 Task: open an excel sheet and write heading  Dollar SenseAdd Dates in a column and its values below  '2023-05-01, 2023-05-05, 2023-05-10, 2023-05-15, 2023-05-20, 2023-05-25 & 2023-05-31. 'Add Descriptionsin next column and its values below  Monthly Salary, Grocery Shopping, Dining Out., Utility Bill, Transportation, Entertainment & Miscellaneous. Add Amount in next column and its values below  $2,500, $100, $50, $150, $30, $50 & $20. Add Income/ Expensein next column and its values below  Income, Expenses, Expenses, Expenses, Expenses, Expenses & Expenses. Add Balance in next column and its values below  $2,500, $2,400, $2,350, $2,200, $2,170, $2,120 & $2,100. Save page AssetAllocation logbook
Action: Mouse moved to (109, 207)
Screenshot: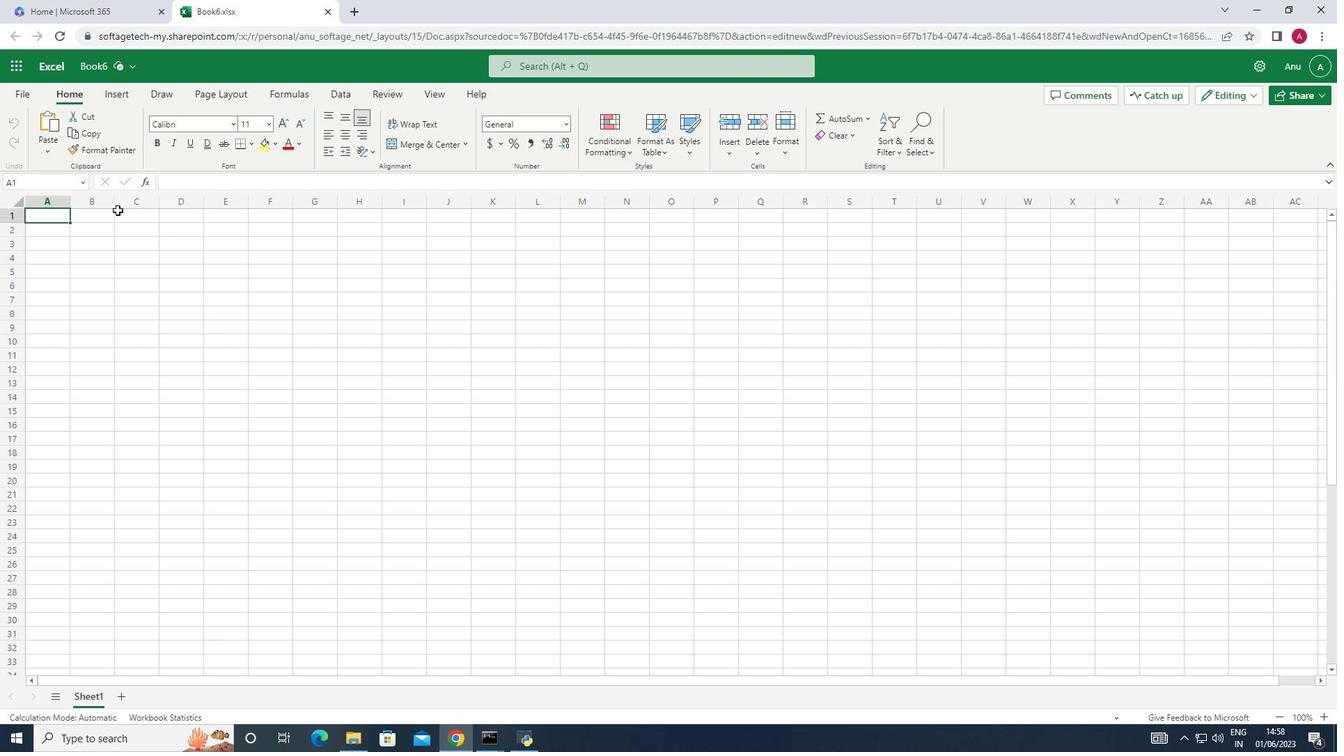 
Action: Mouse pressed left at (109, 207)
Screenshot: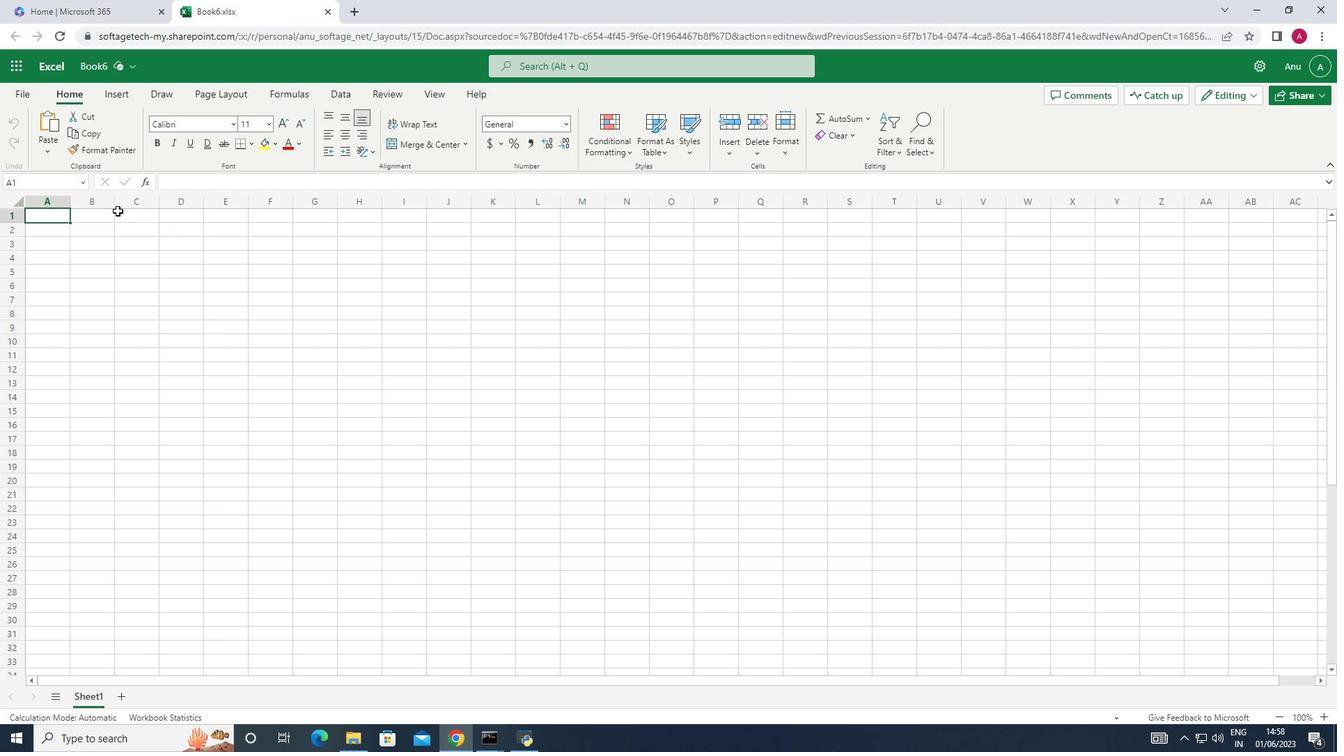 
Action: Key pressed <Key.shift><Key.shift>Dollar<Key.space><Key.shift><Key.shift><Key.shift><Key.shift><Key.shift><Key.shift><Key.shift><Key.shift><Key.shift>Sense<Key.down><Key.left><Key.left><Key.shift>Dates<Key.down>2023-05-01<Key.down>2023-05-05<Key.down>2023-05-05<Key.delete><Key.delete><Key.delete><Key.backspace><Key.backspace><Key.backspace><Key.backspace><Key.backspace><Key.backspace><Key.backspace><Key.backspace><Key.backspace><Key.backspace><Key.backspace><Key.backspace><Key.backspace><Key.backspace><Key.backspace><Key.backspace><Key.backspace><Key.backspace><Key.backspace><Key.backspace><Key.backspace><Key.backspace><Key.backspace><Key.backspace><Key.backspace><Key.backspace>2023-5-10<Key.down>2023-5-15<Key.down>2023-05-20<Key.down>2023-2<Key.backspace>05-202<Key.backspace><Key.backspace>5<Key.down>2023-05-30<Key.backspace>1<Key.down>
Screenshot: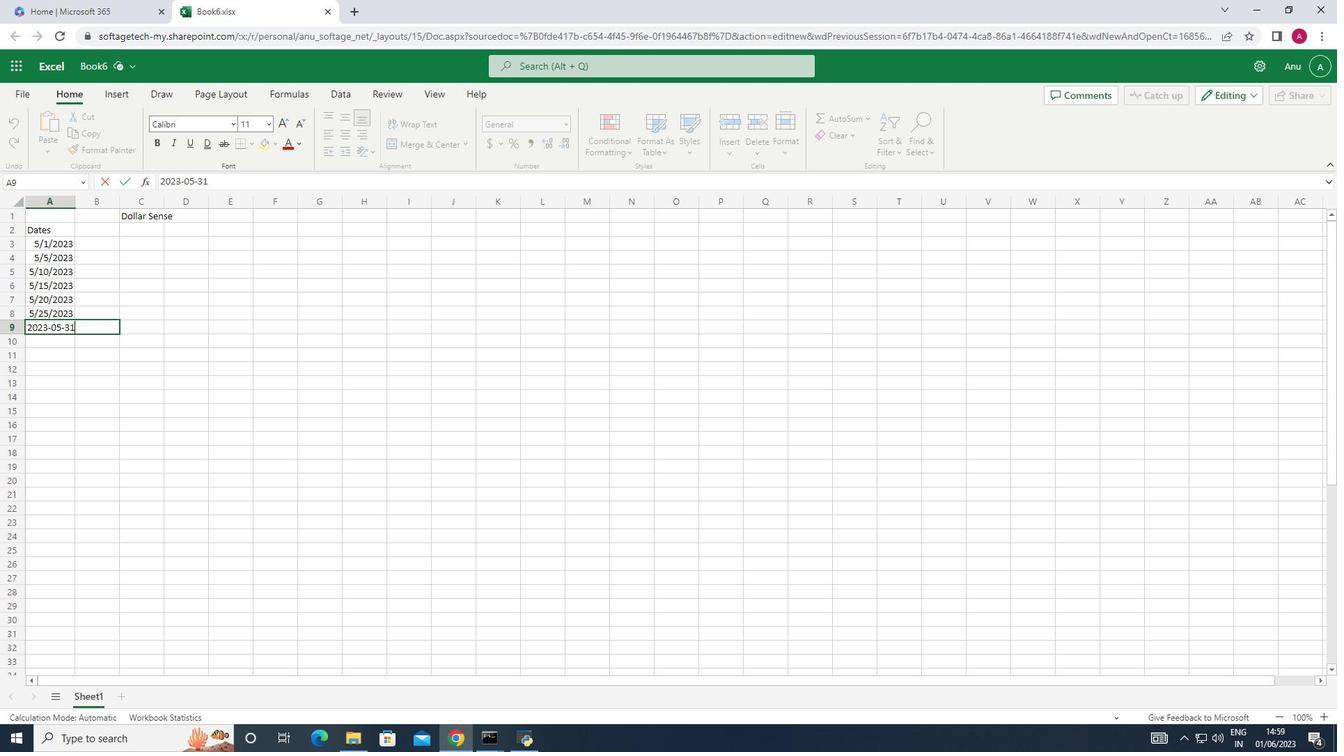 
Action: Mouse moved to (43, 240)
Screenshot: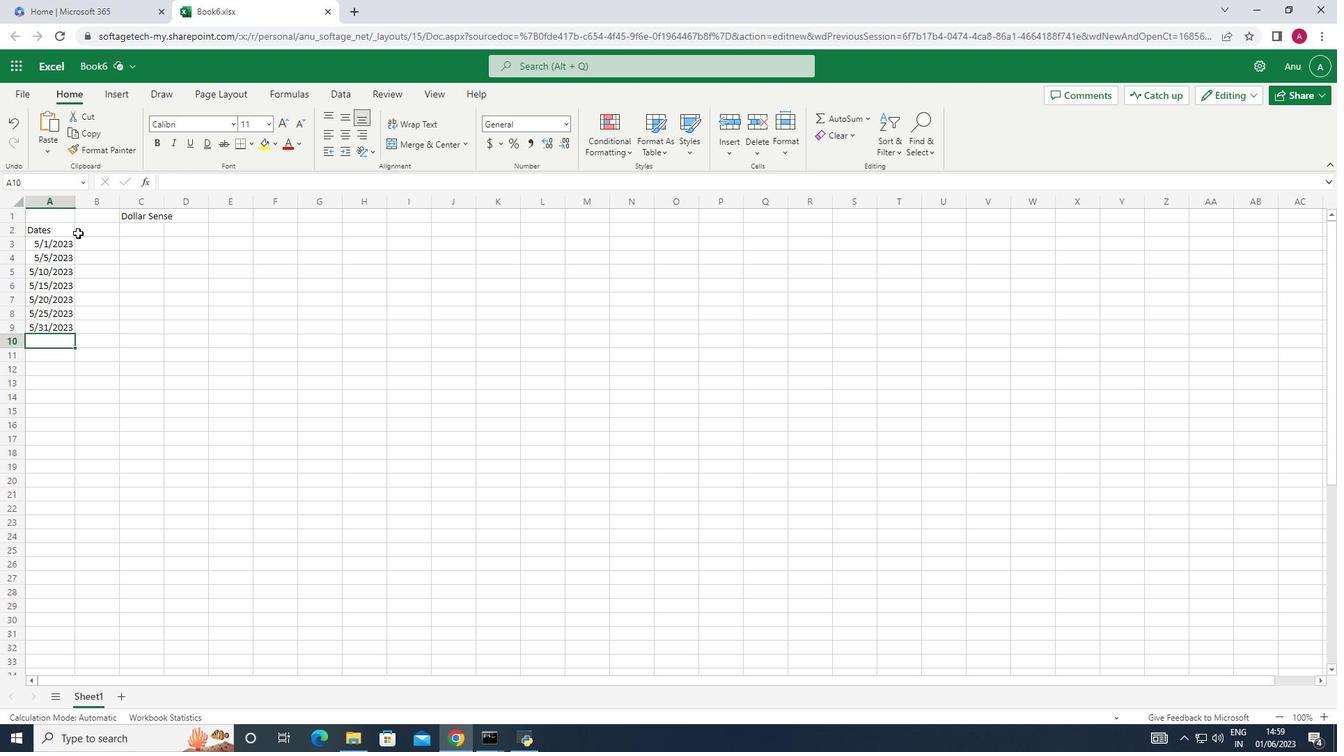 
Action: Mouse pressed left at (43, 240)
Screenshot: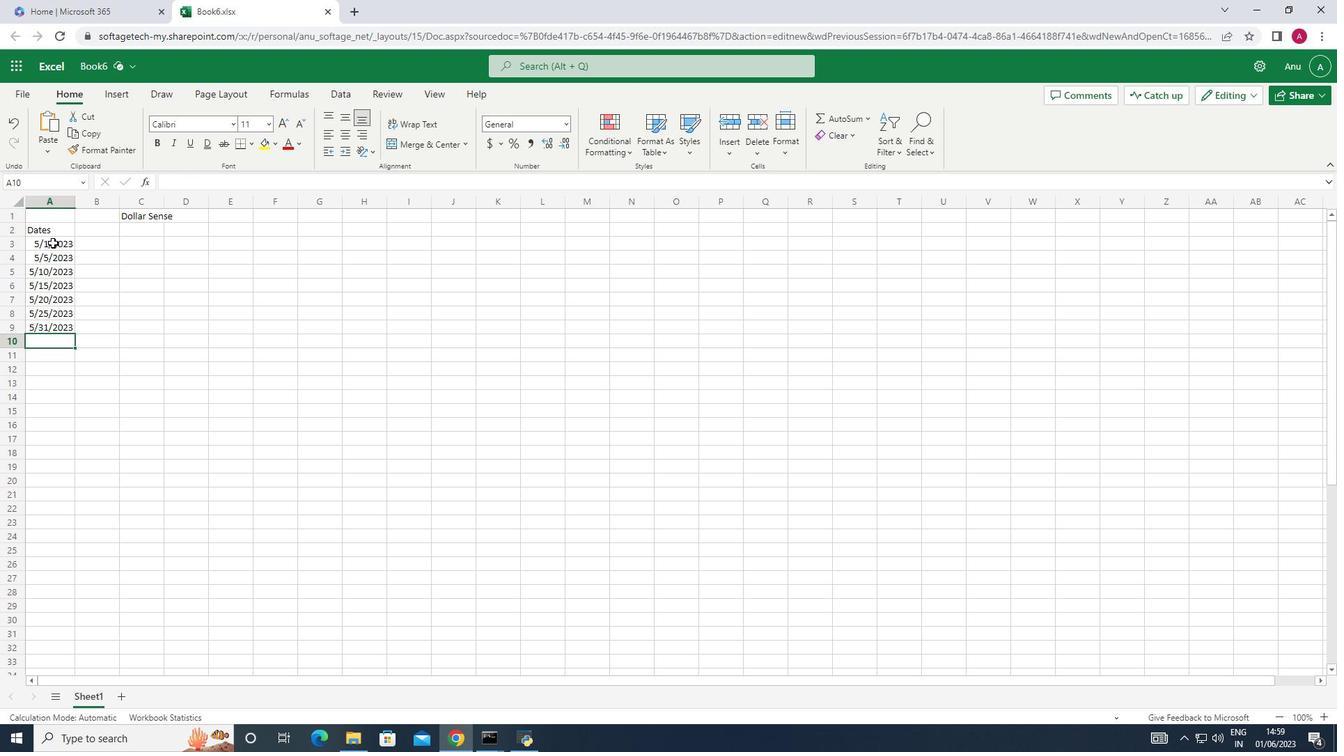 
Action: Mouse moved to (201, 337)
Screenshot: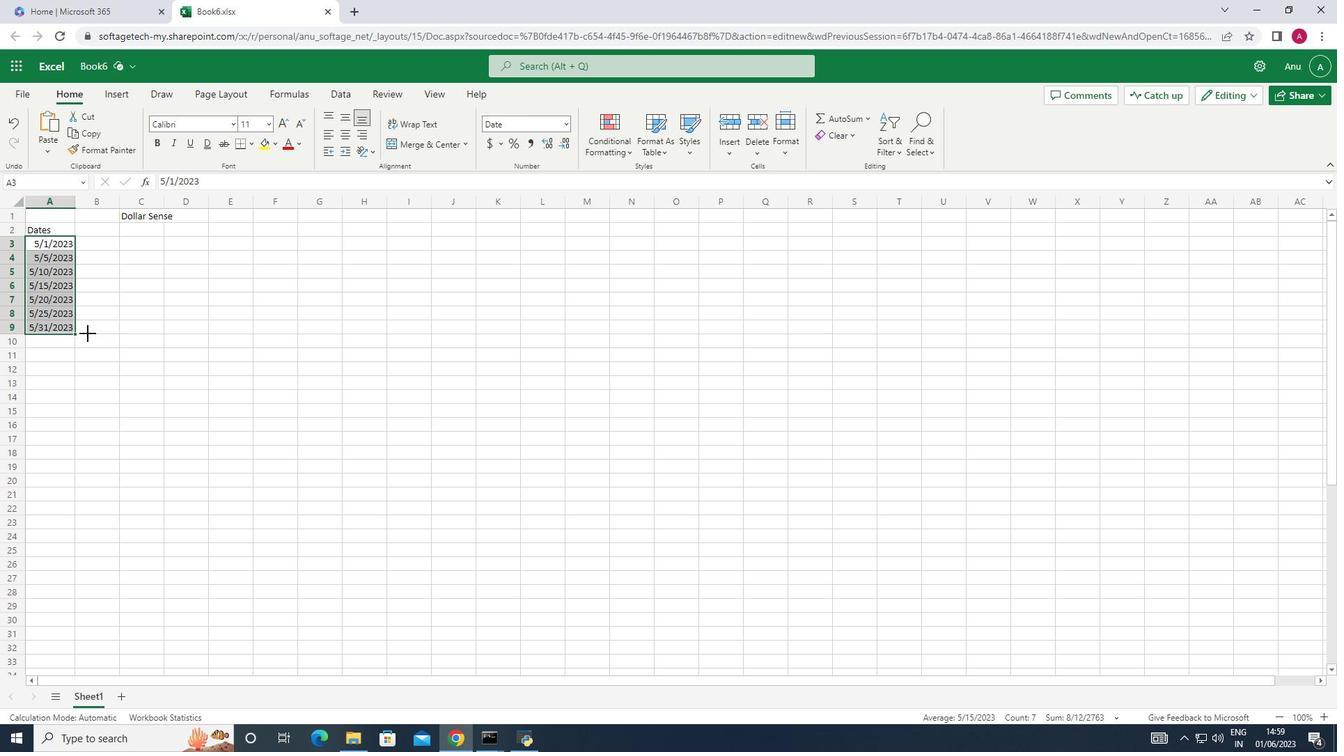 
Action: Mouse pressed left at (201, 337)
Screenshot: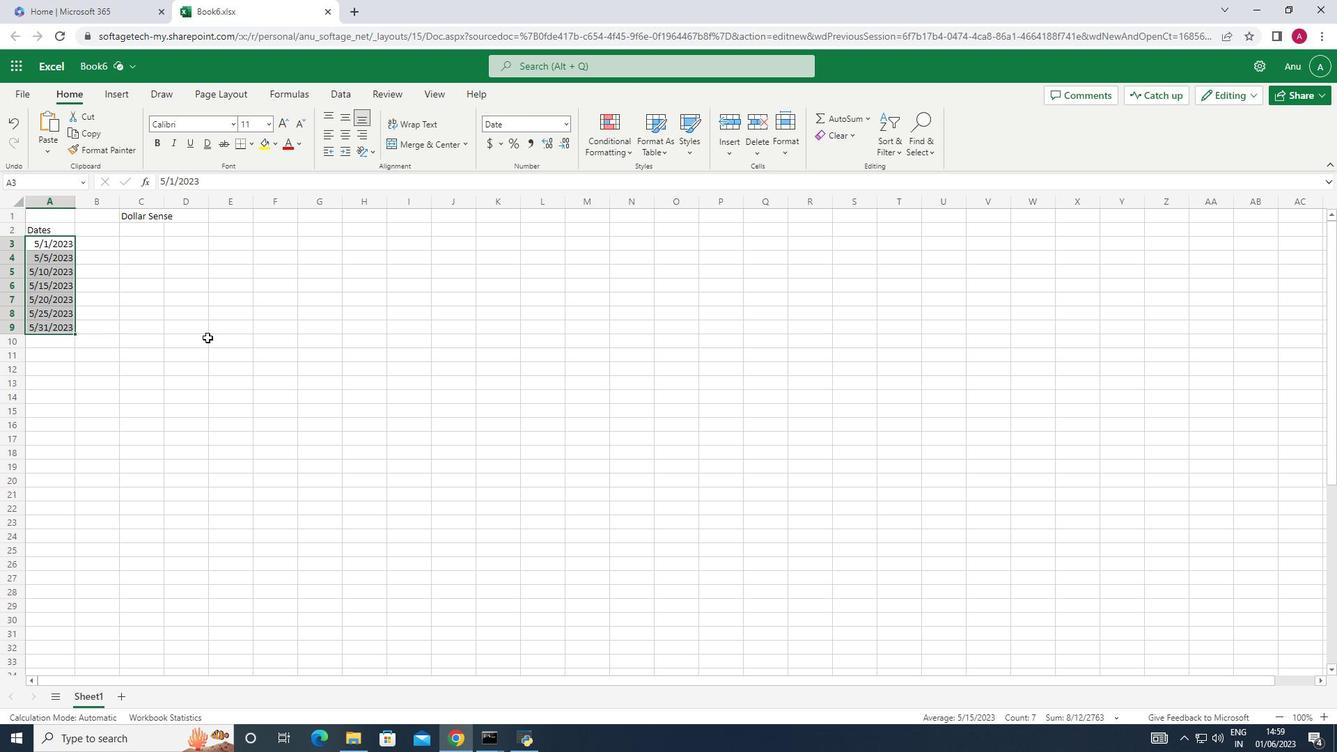 
Action: Mouse moved to (116, 298)
Screenshot: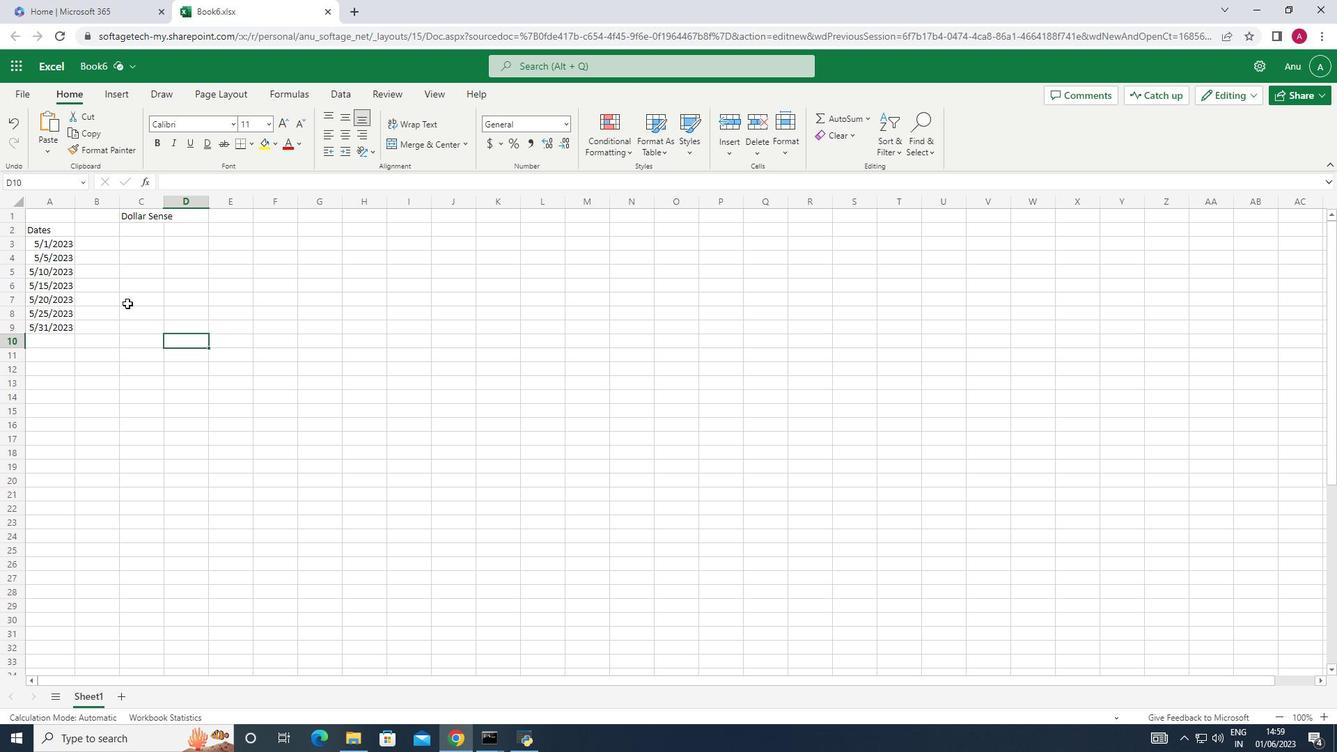 
Action: Mouse scrolled (116, 299) with delta (0, 0)
Screenshot: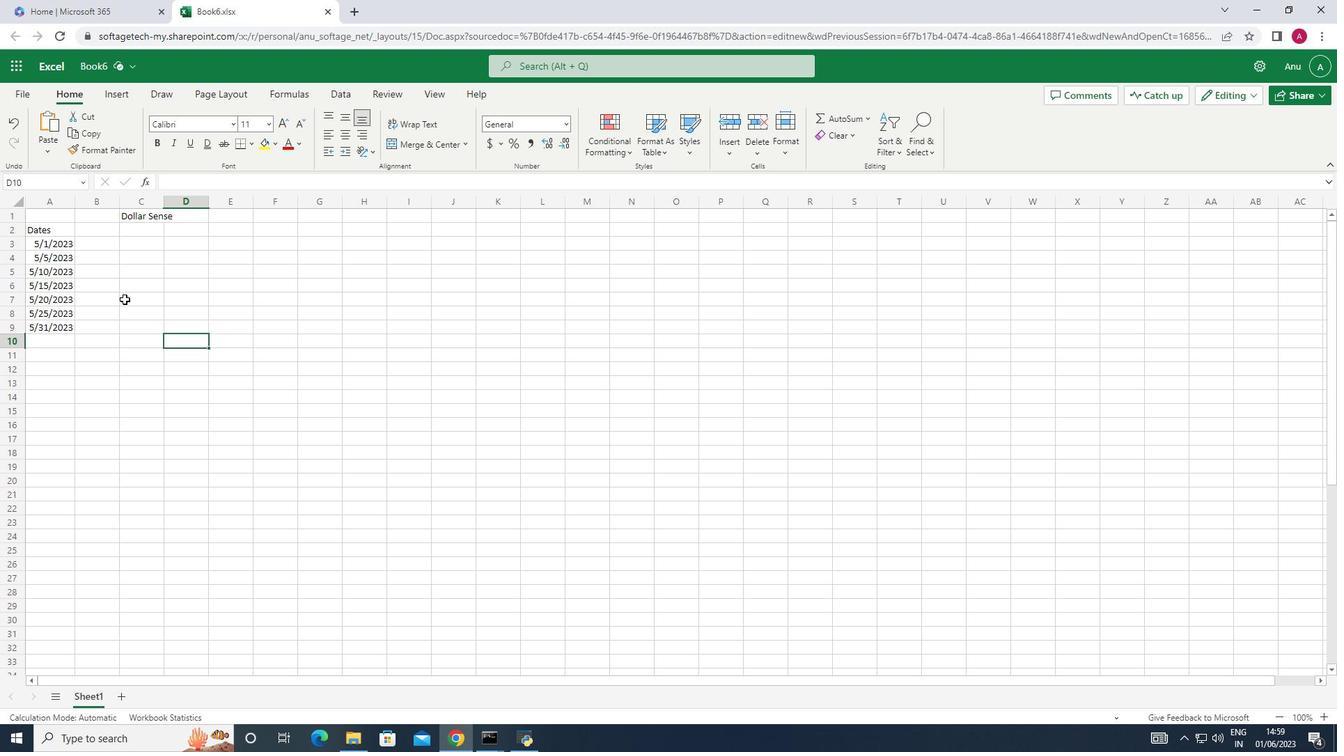 
Action: Mouse moved to (97, 227)
Screenshot: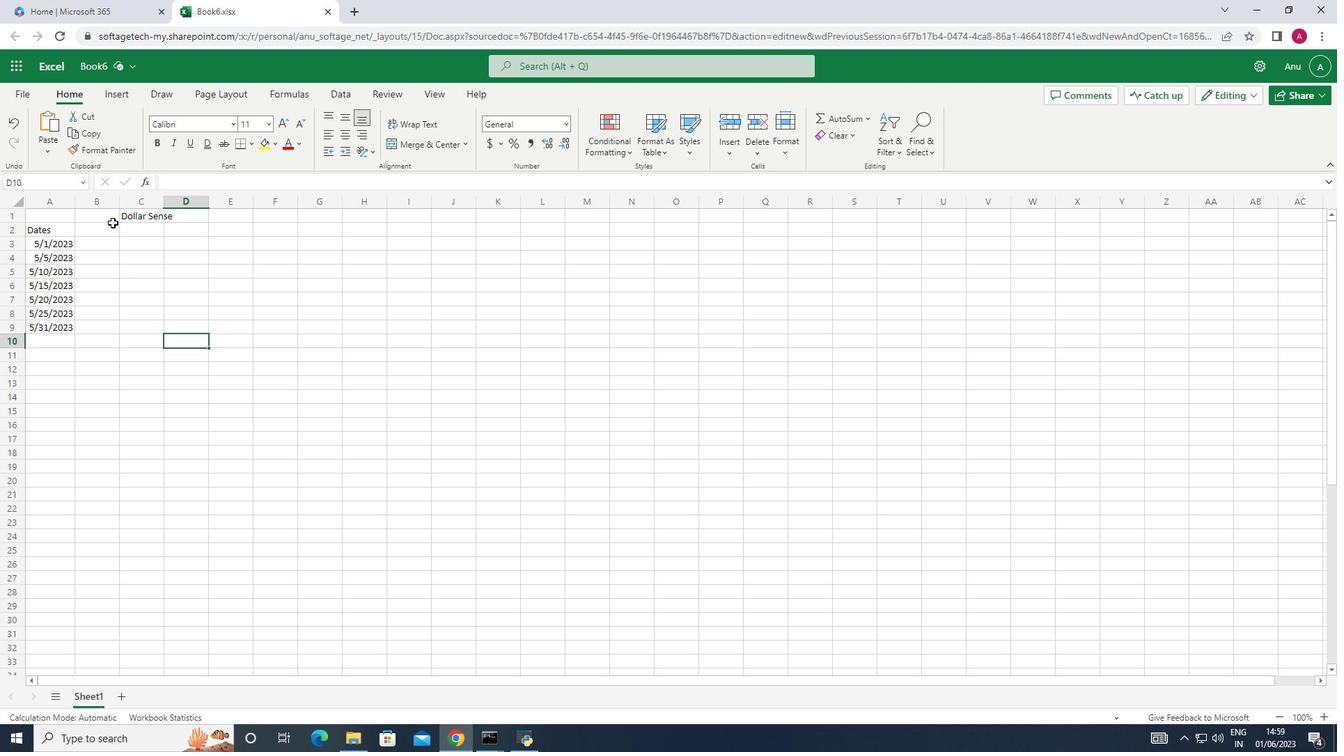 
Action: Mouse pressed left at (97, 227)
Screenshot: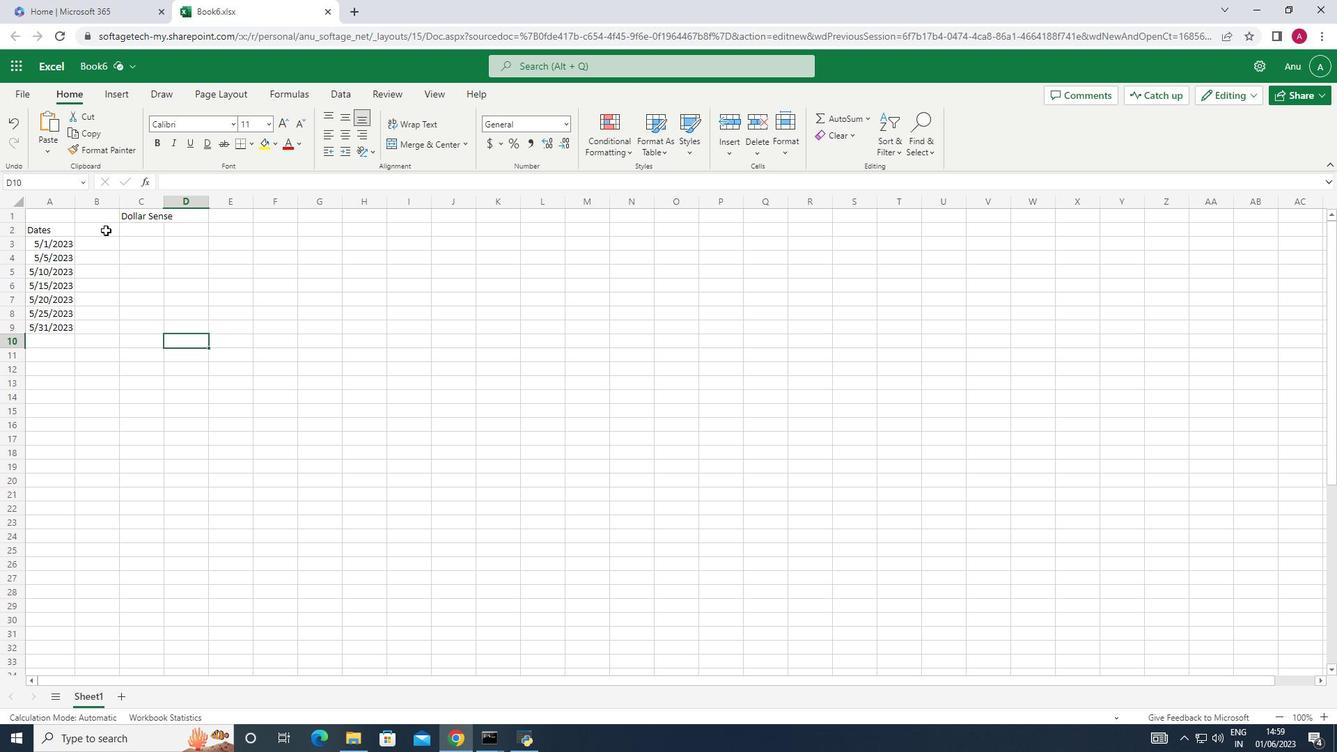 
Action: Key pressed <Key.shift>Descriptions<Key.down><Key.shift>Monthly<Key.space><Key.shift>Salary<Key.down><Key.shift><Key.shift><Key.shift><Key.shift><Key.shift><Key.shift><Key.shift><Key.shift><Key.shift><Key.shift><Key.shift><Key.shift><Key.shift><Key.shift>Grocery<Key.space><Key.shift>Shopping<Key.down><Key.shift>Dining<Key.space><Key.shift_r>Out<Key.down><Key.shift>Utility<Key.space><Key.shift>Bill<Key.down><Key.shift>Transportation<Key.down><Key.shift><Key.shift>Entertainment<Key.down><Key.shift_r>Miscellaneous
Screenshot: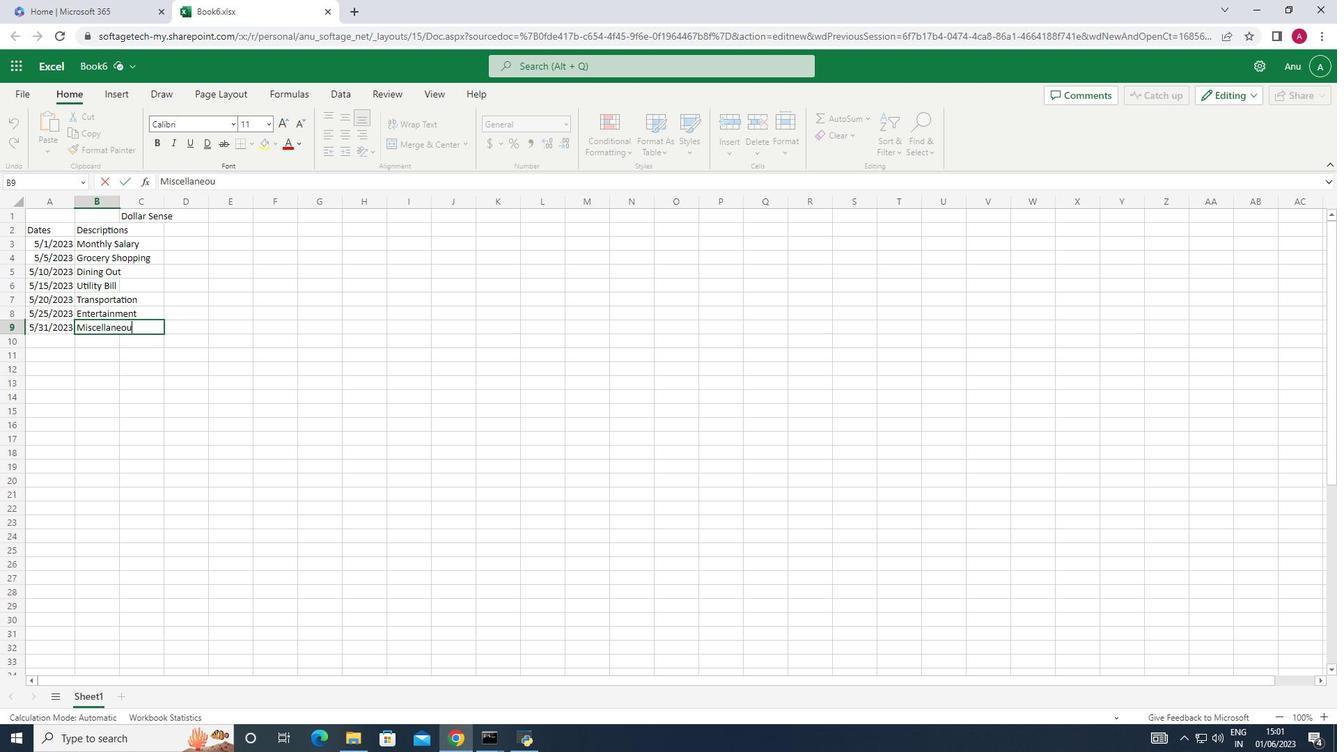 
Action: Mouse moved to (110, 197)
Screenshot: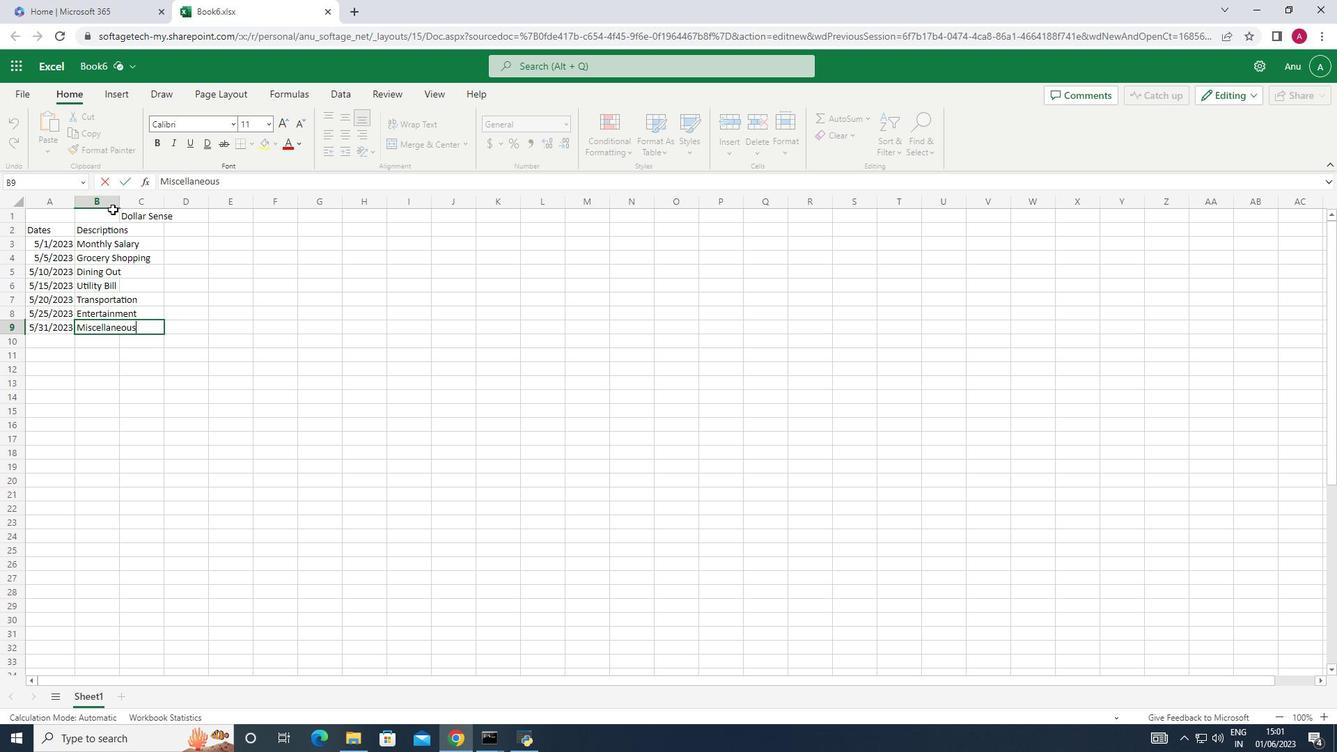 
Action: Mouse pressed left at (110, 197)
Screenshot: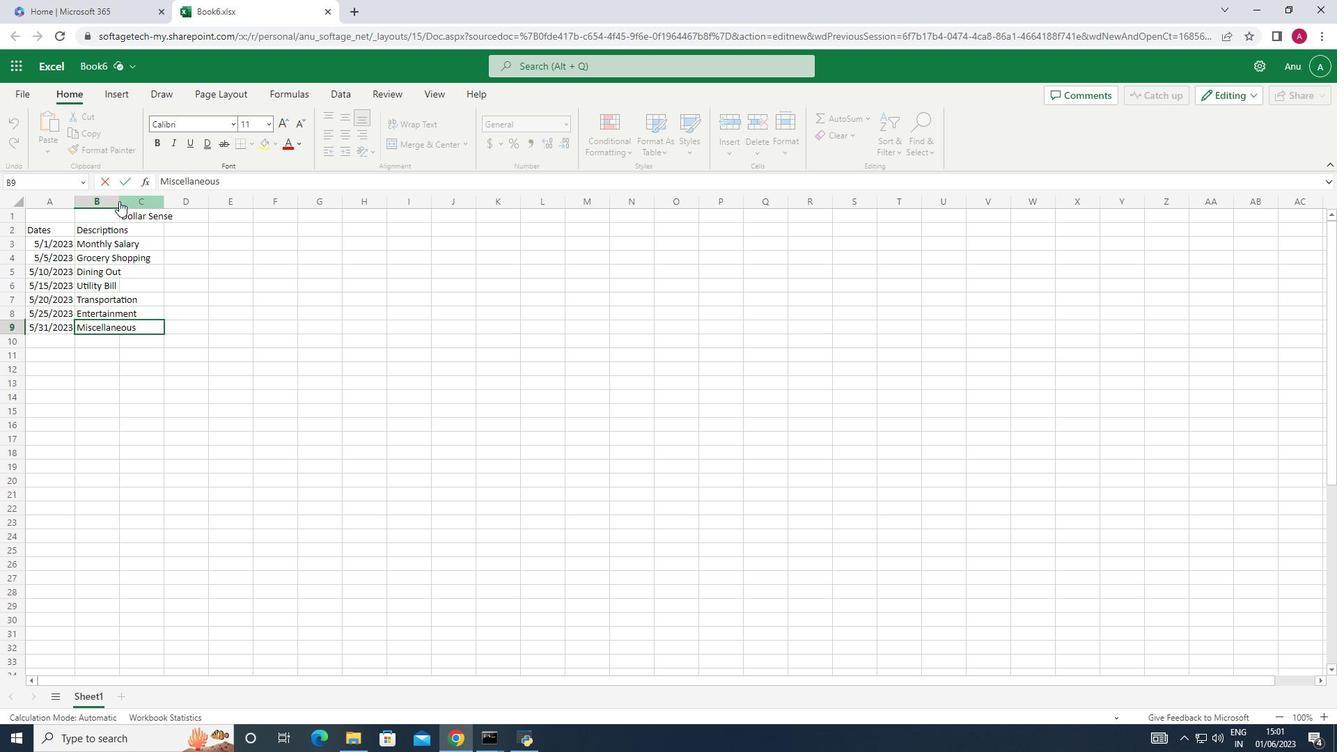 
Action: Mouse moved to (110, 194)
Screenshot: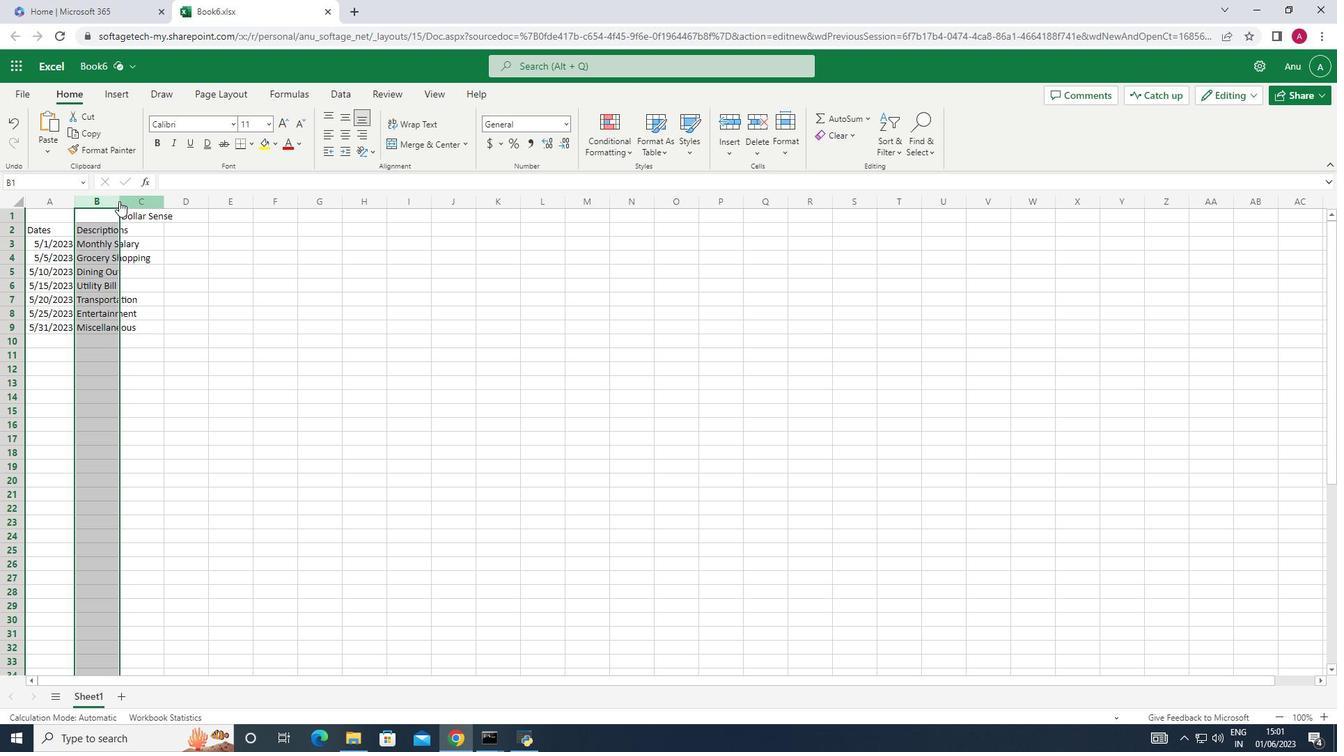 
Action: Mouse pressed left at (110, 194)
Screenshot: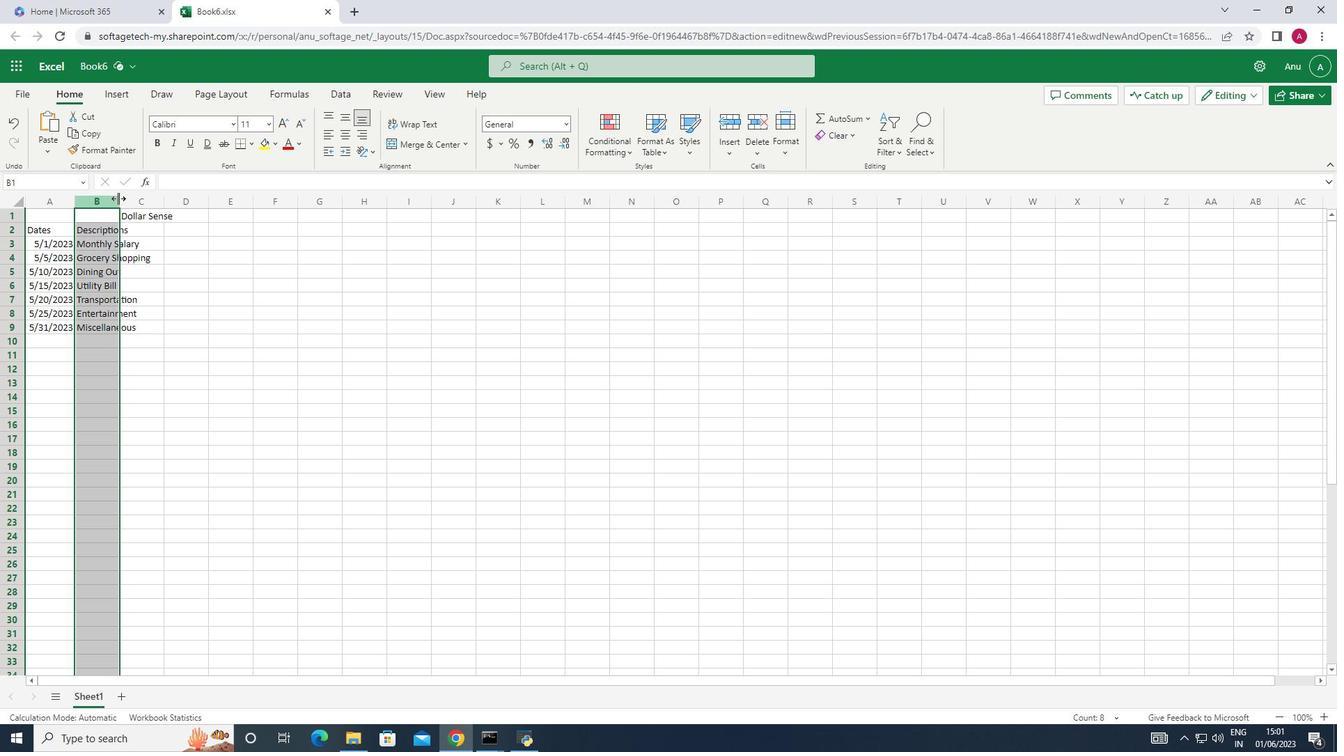 
Action: Mouse pressed left at (110, 194)
Screenshot: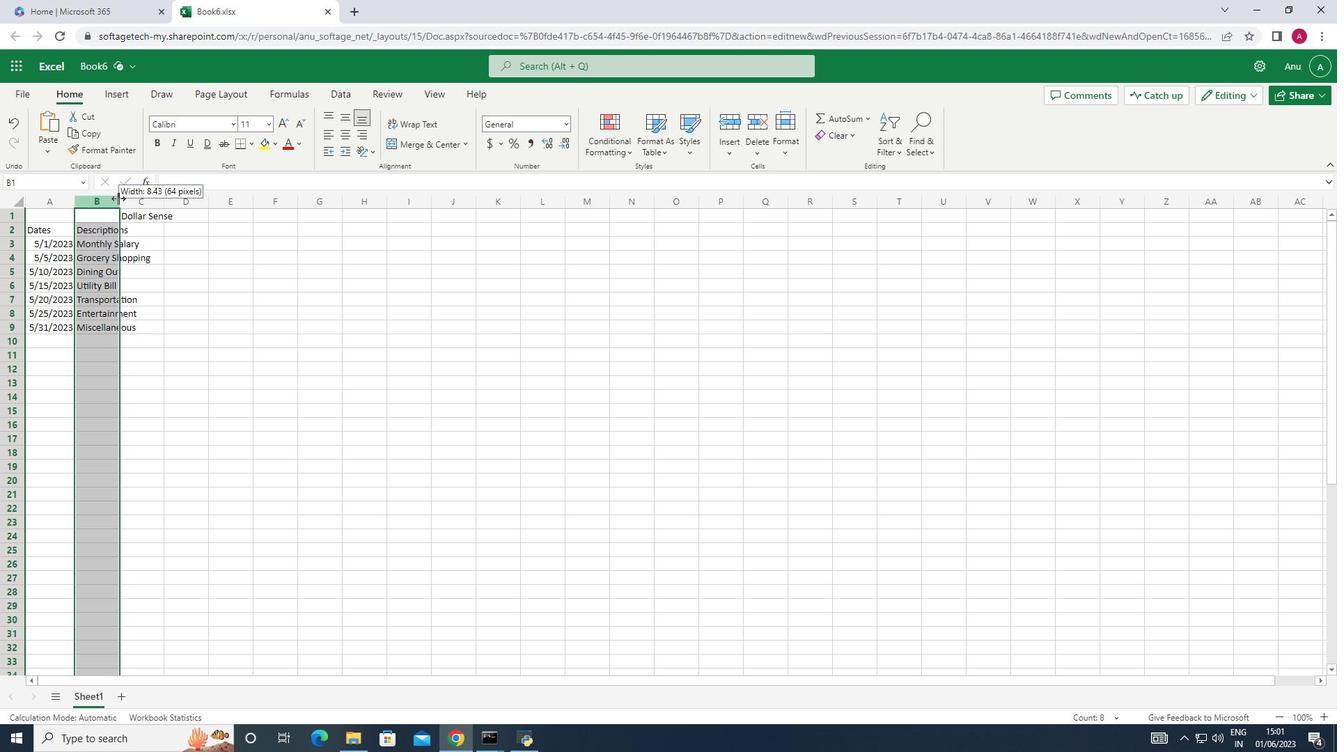 
Action: Mouse moved to (178, 231)
Screenshot: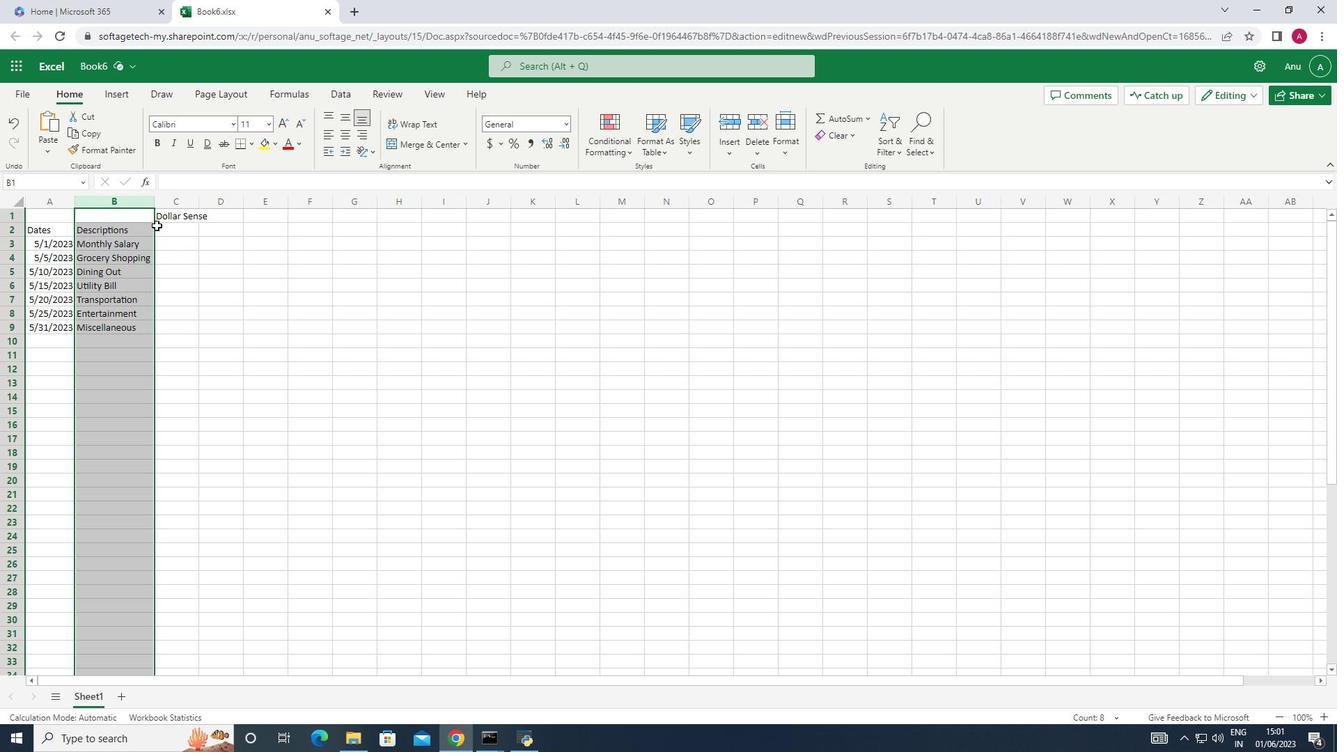 
Action: Mouse pressed left at (178, 231)
Screenshot: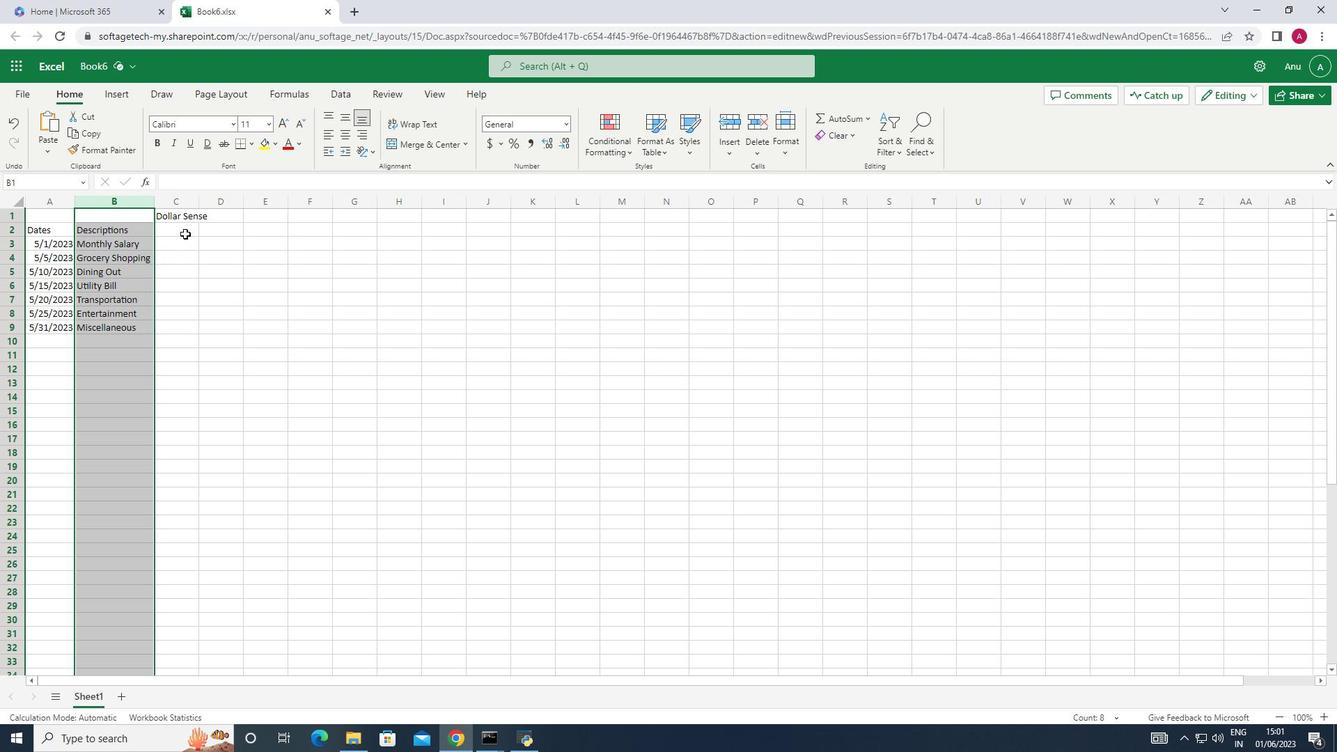 
Action: Key pressed <Key.shift>Amount<Key.down>2500<Key.down>100<Key.down>50<Key.down>150<Key.down>30<Key.down>50<Key.down>20
Screenshot: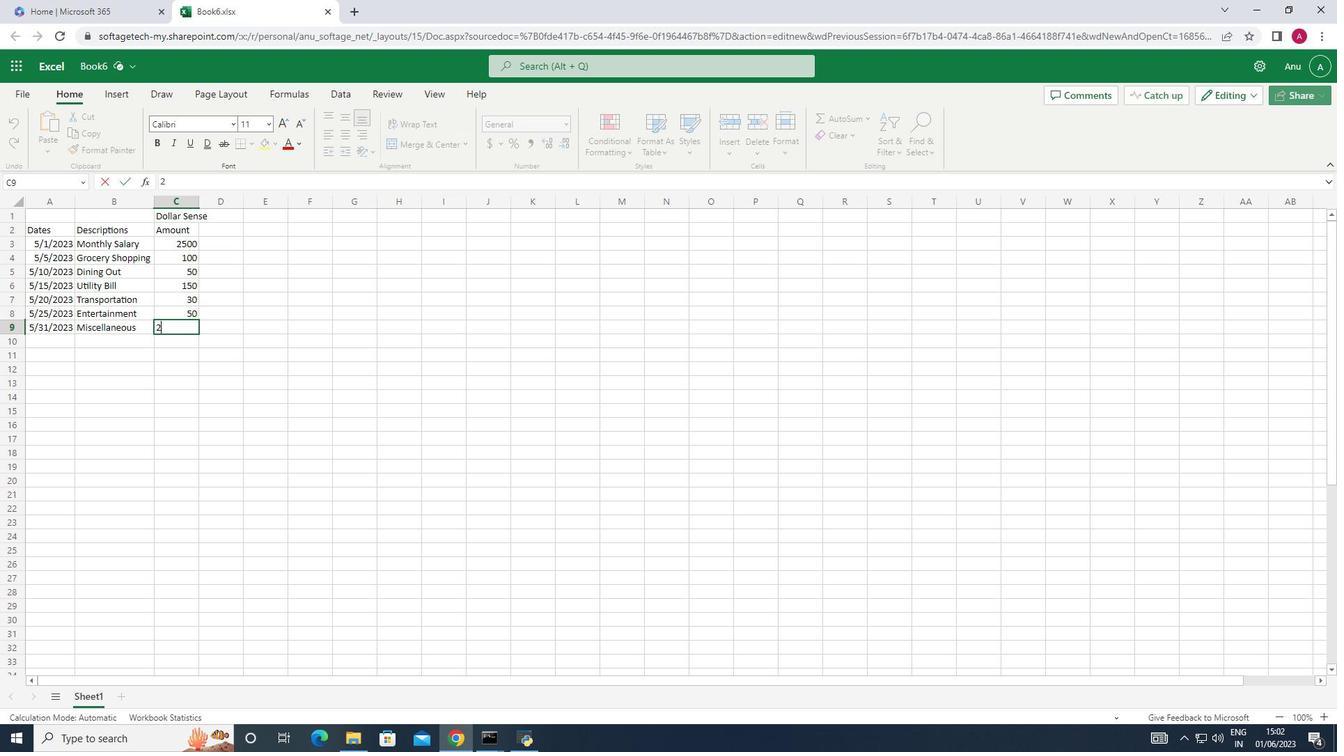 
Action: Mouse moved to (182, 237)
Screenshot: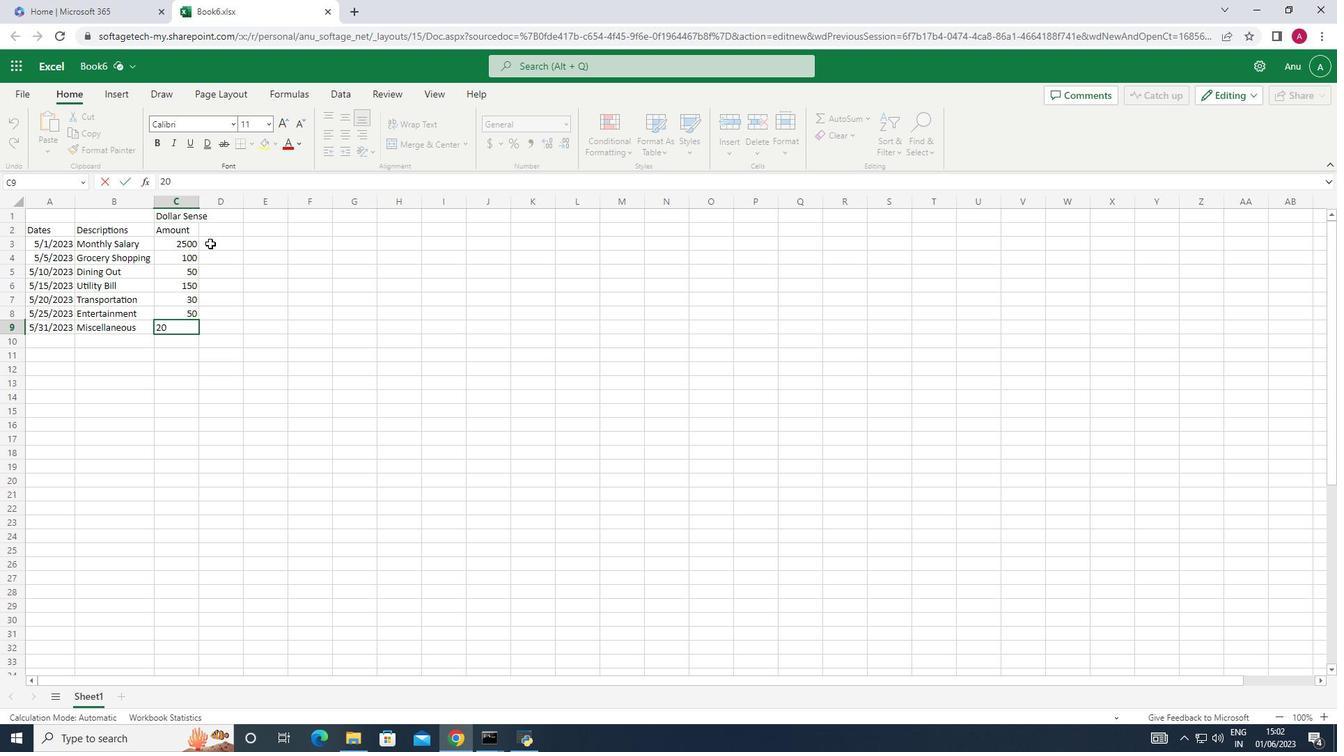 
Action: Mouse pressed left at (182, 237)
Screenshot: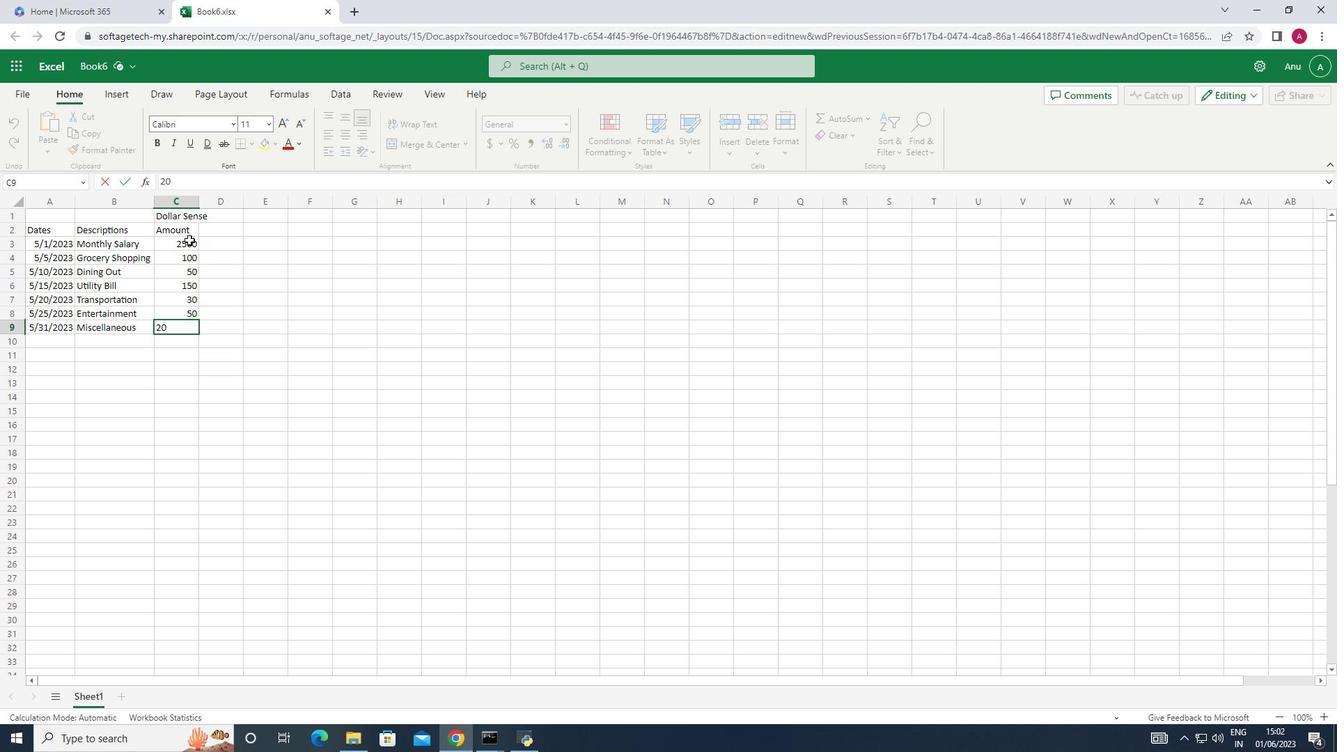 
Action: Mouse moved to (490, 138)
Screenshot: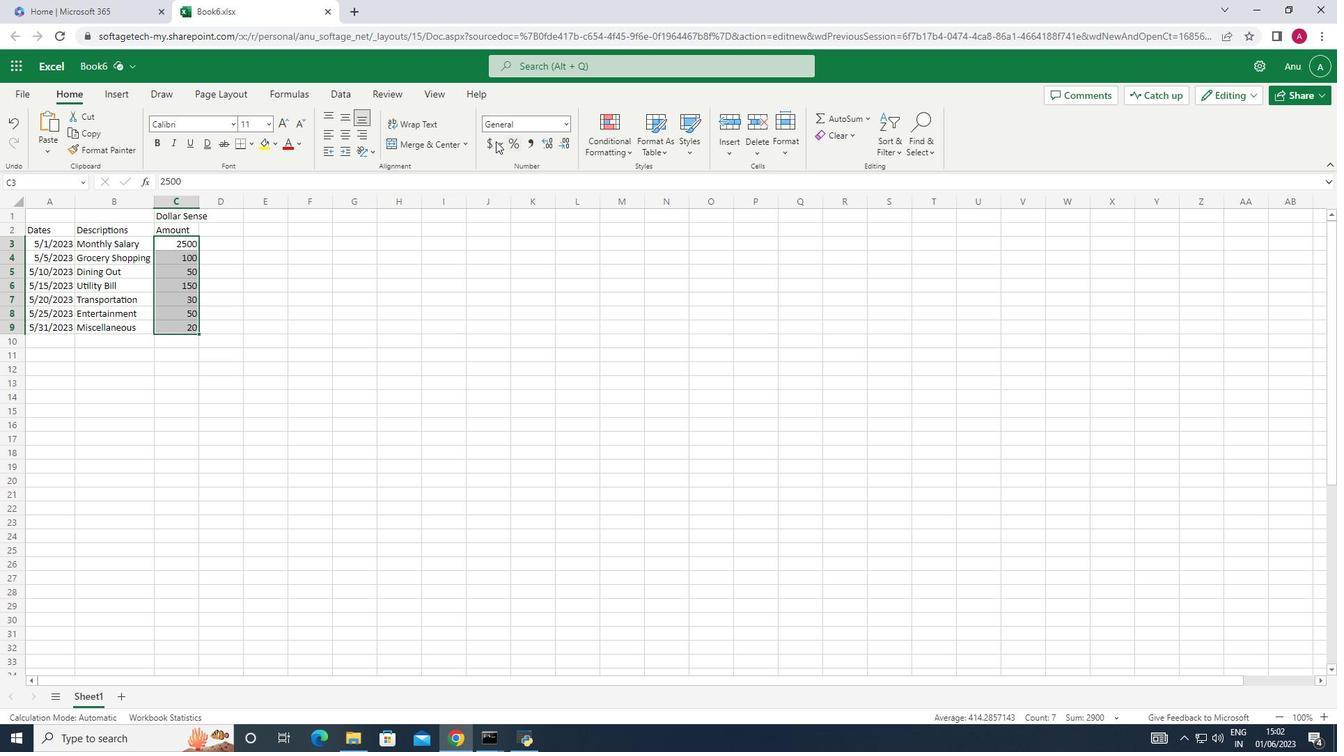 
Action: Mouse pressed left at (490, 138)
Screenshot: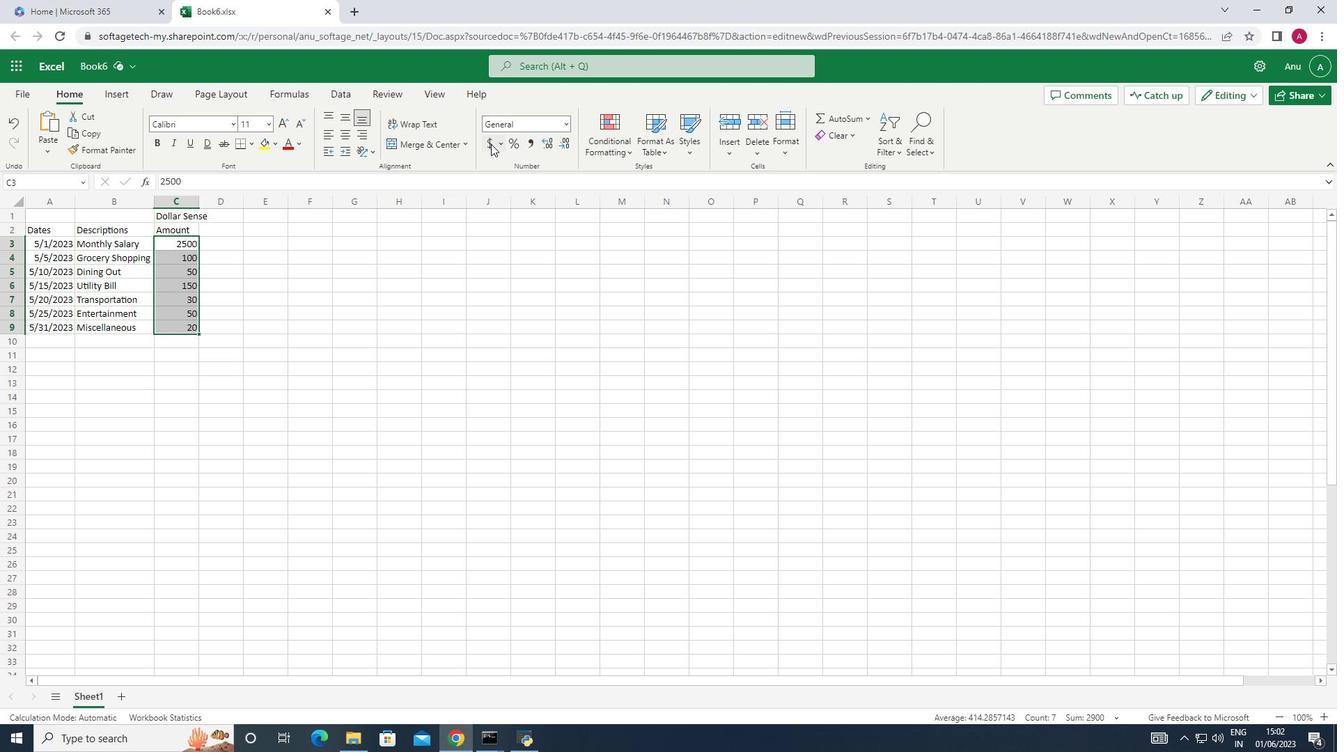 
Action: Mouse moved to (505, 154)
Screenshot: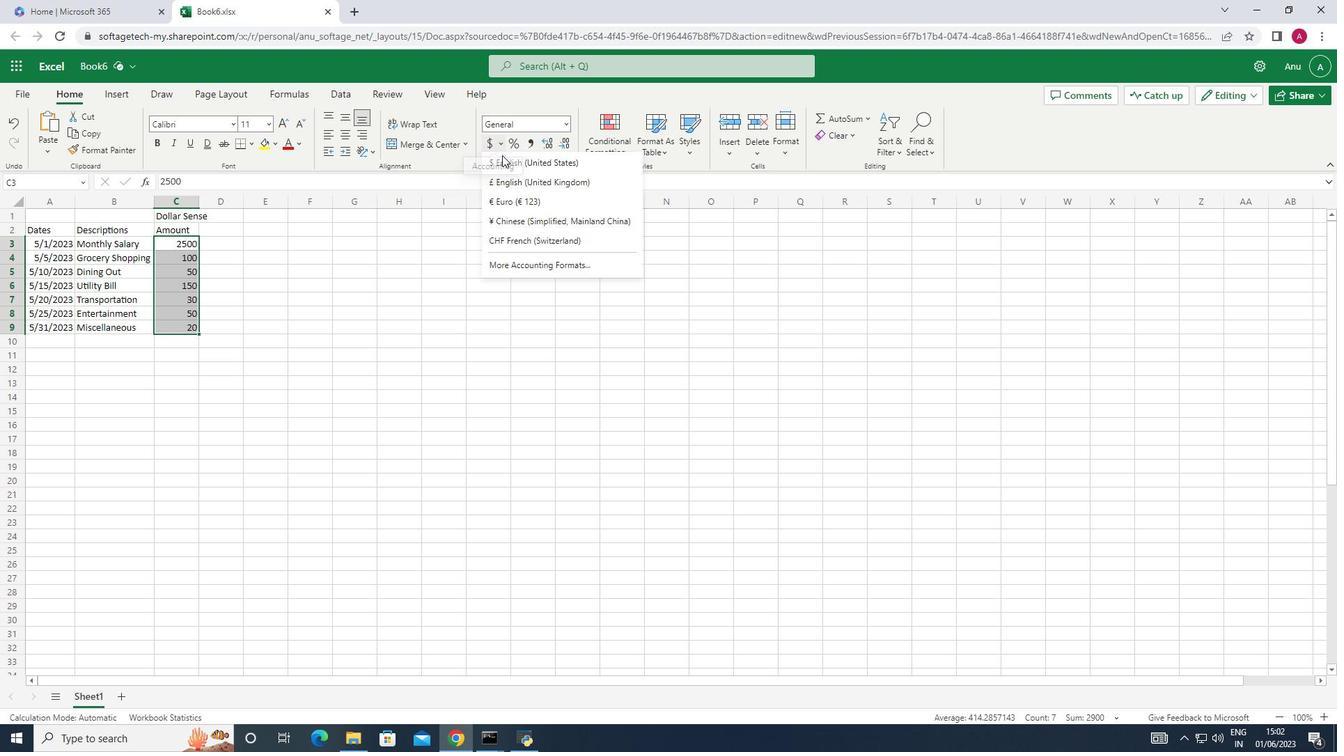 
Action: Mouse pressed left at (505, 154)
Screenshot: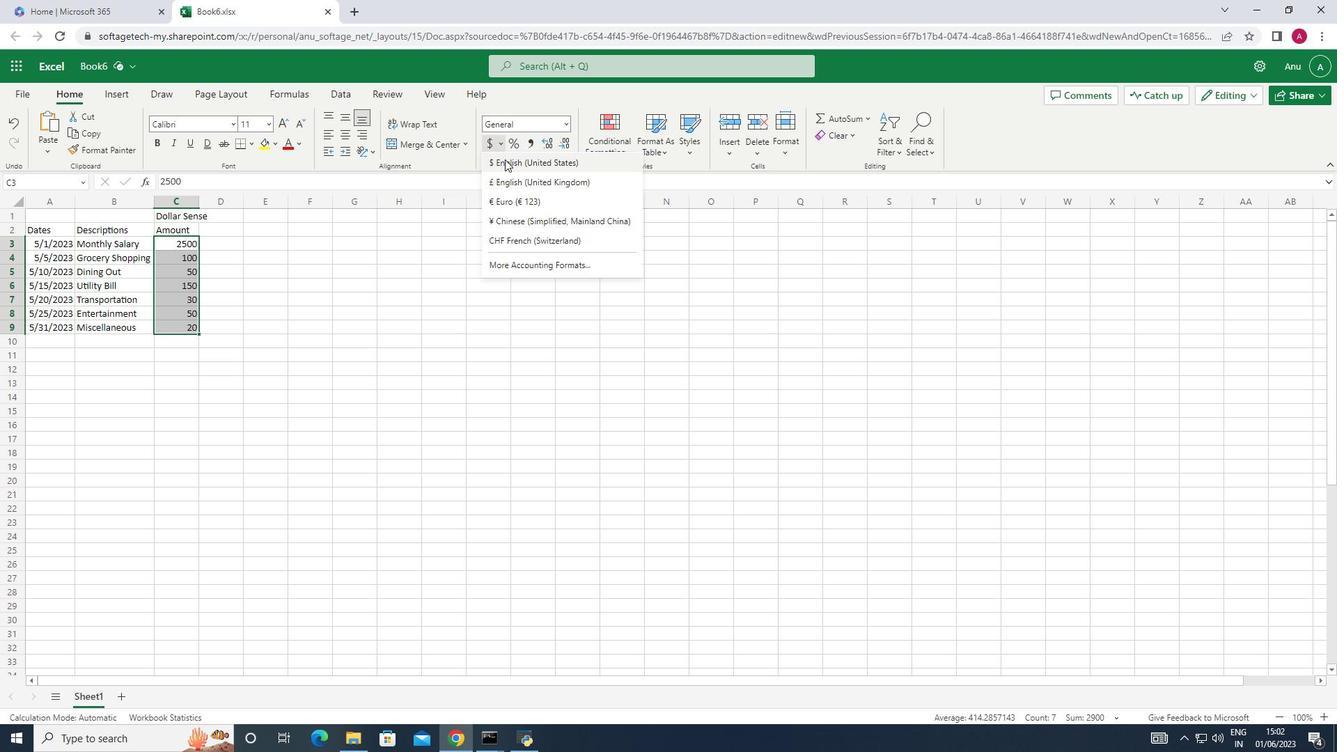 
Action: Mouse moved to (231, 236)
Screenshot: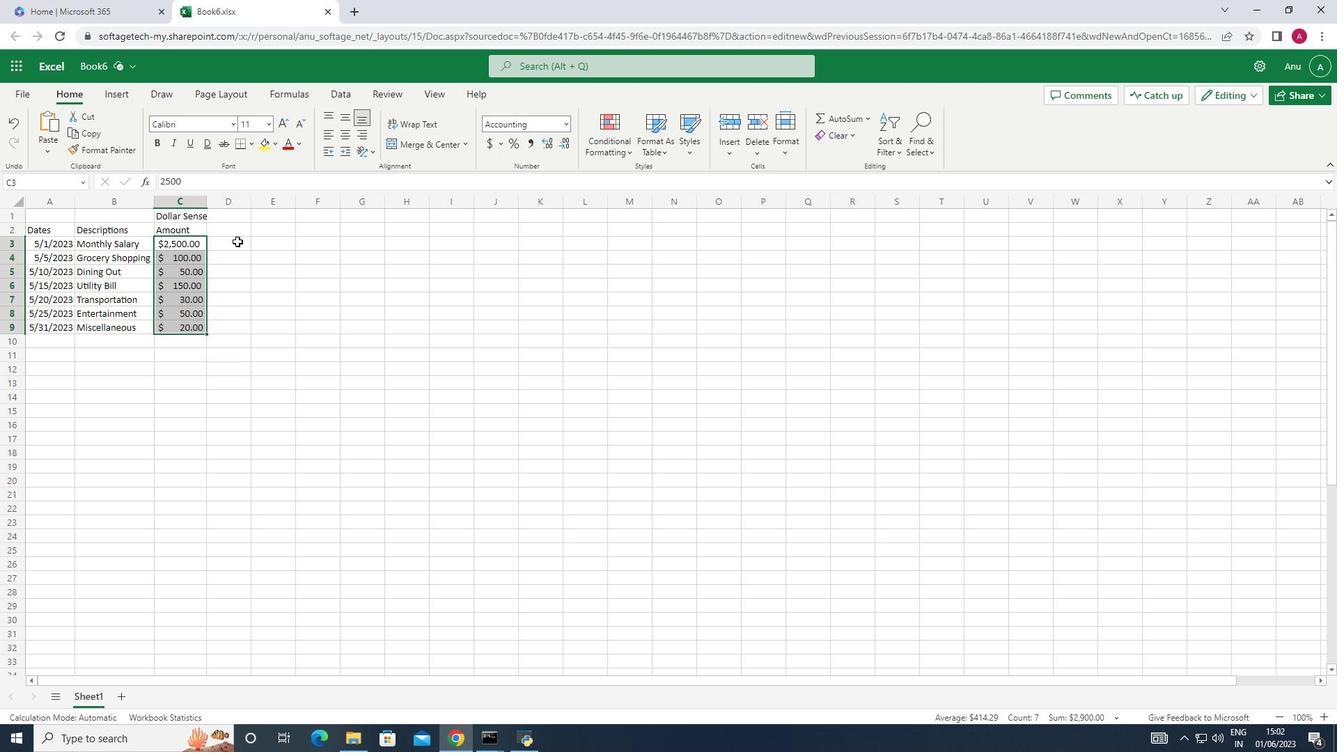 
Action: Mouse pressed left at (231, 236)
Screenshot: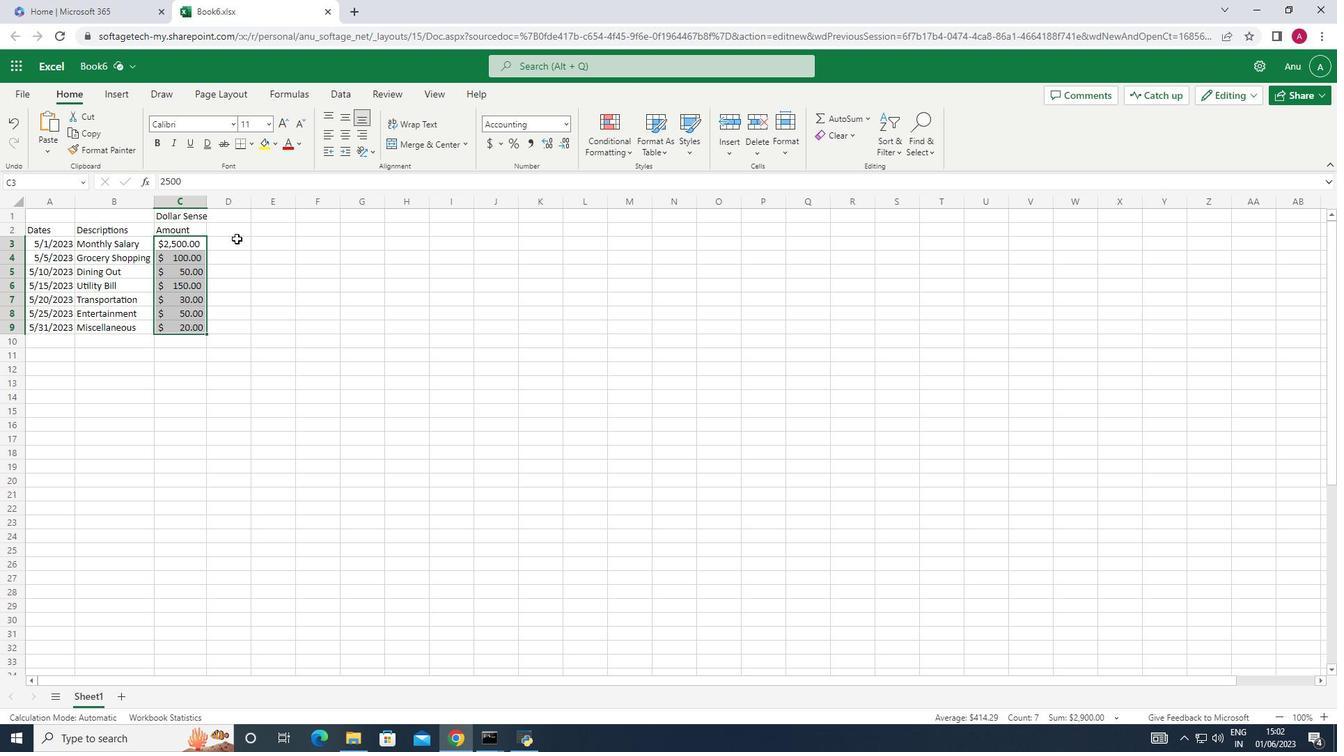 
Action: Mouse moved to (206, 224)
Screenshot: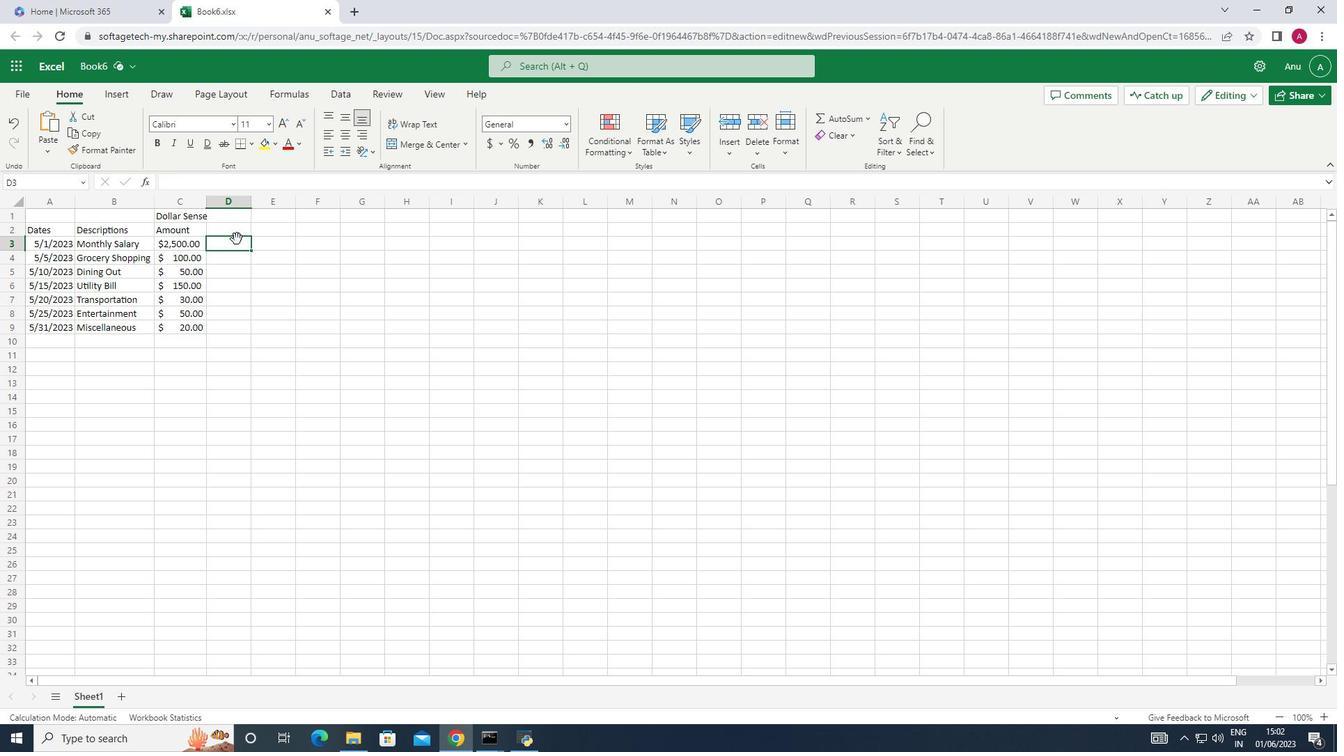 
Action: Mouse pressed left at (206, 224)
Screenshot: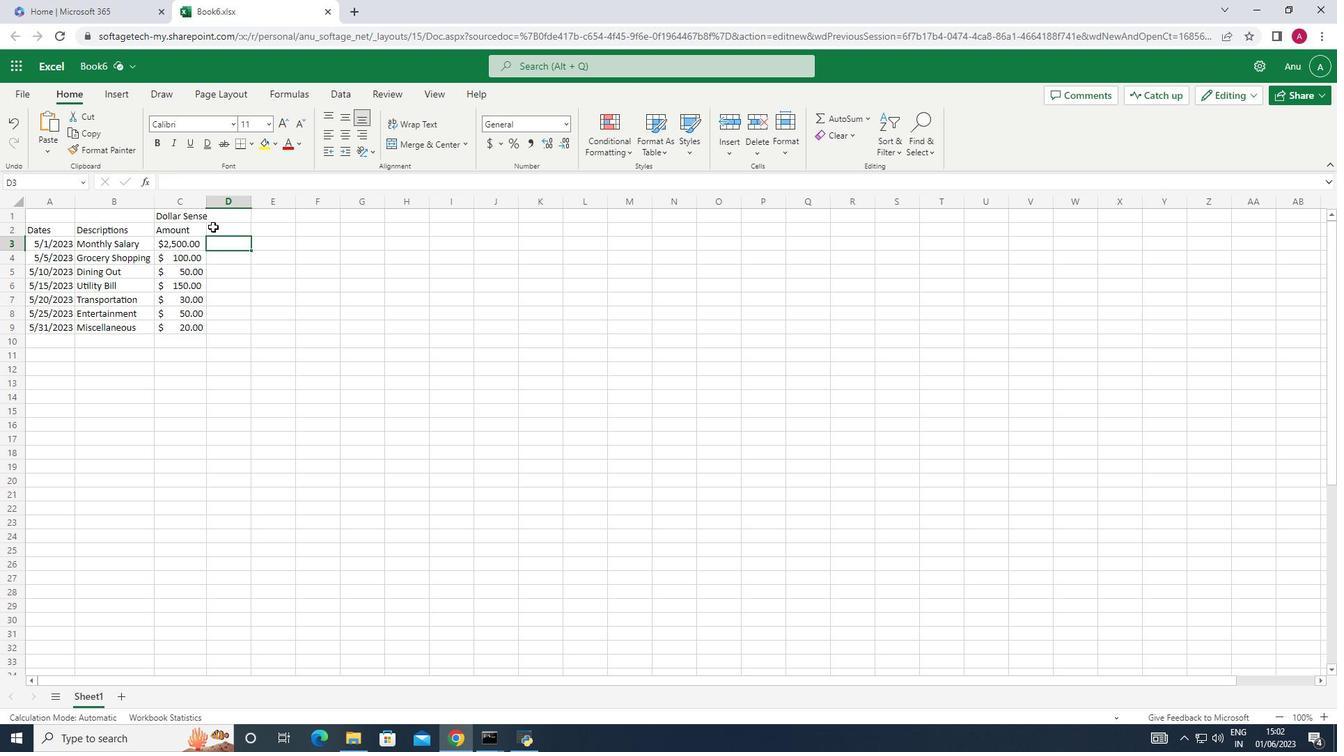 
Action: Key pressed <Key.shift_r>Income/<Key.shift>Expenses<Key.down><Key.shift>Expense<Key.down>e<Key.down>e<Key.down>e<Key.down>e<Key.down>e<Key.down>e
Screenshot: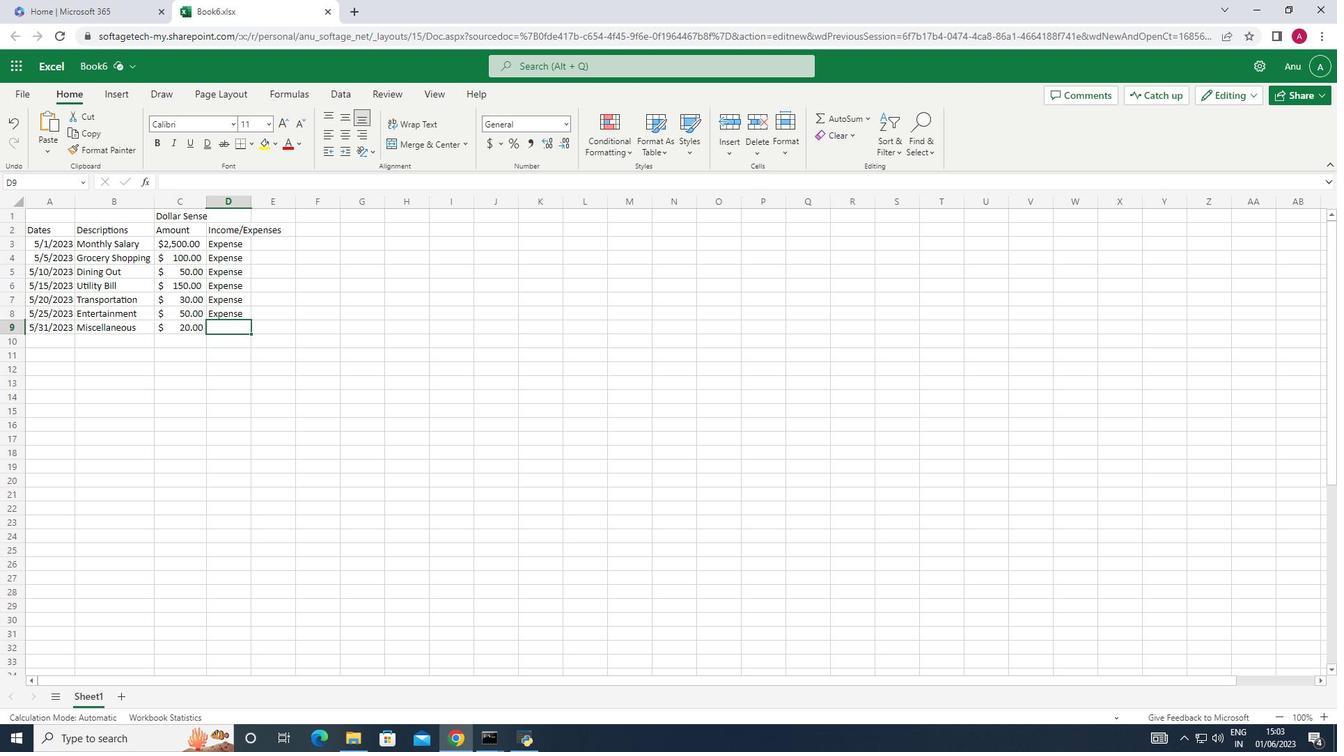
Action: Mouse moved to (218, 236)
Screenshot: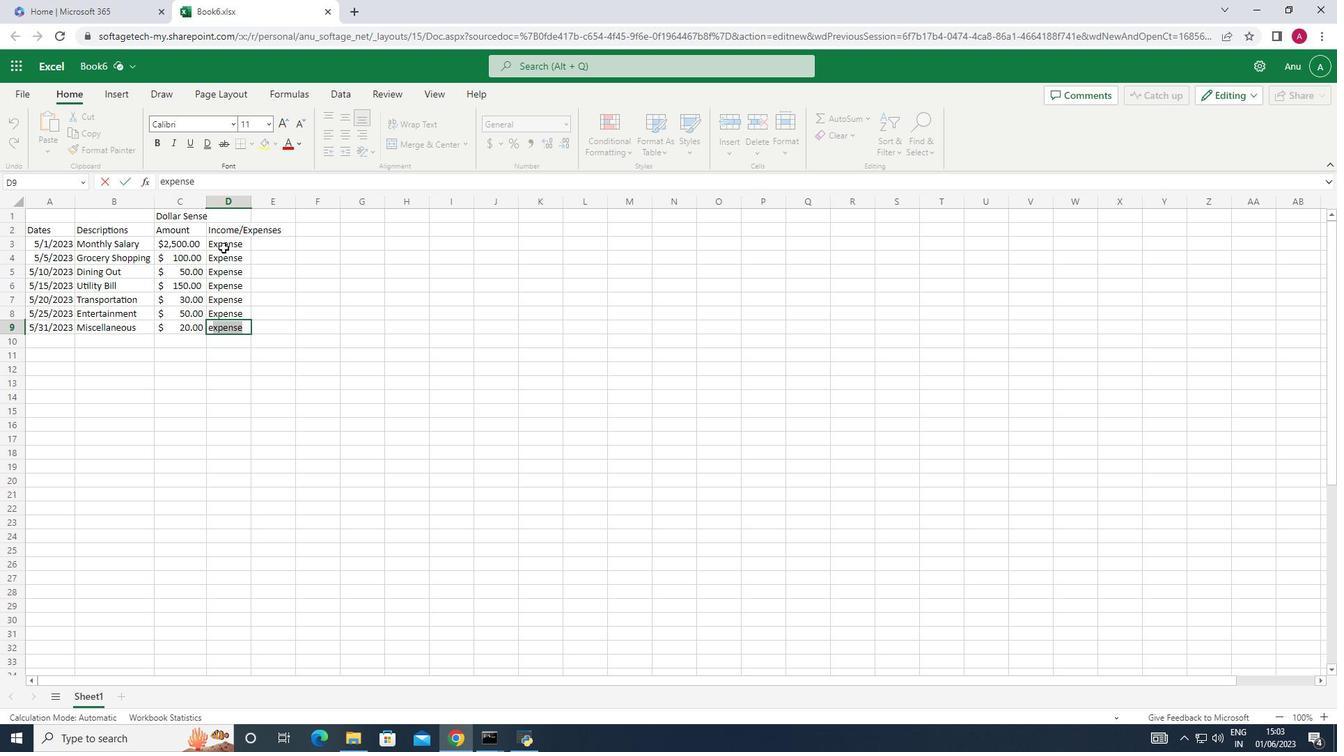 
Action: Mouse pressed left at (218, 236)
Screenshot: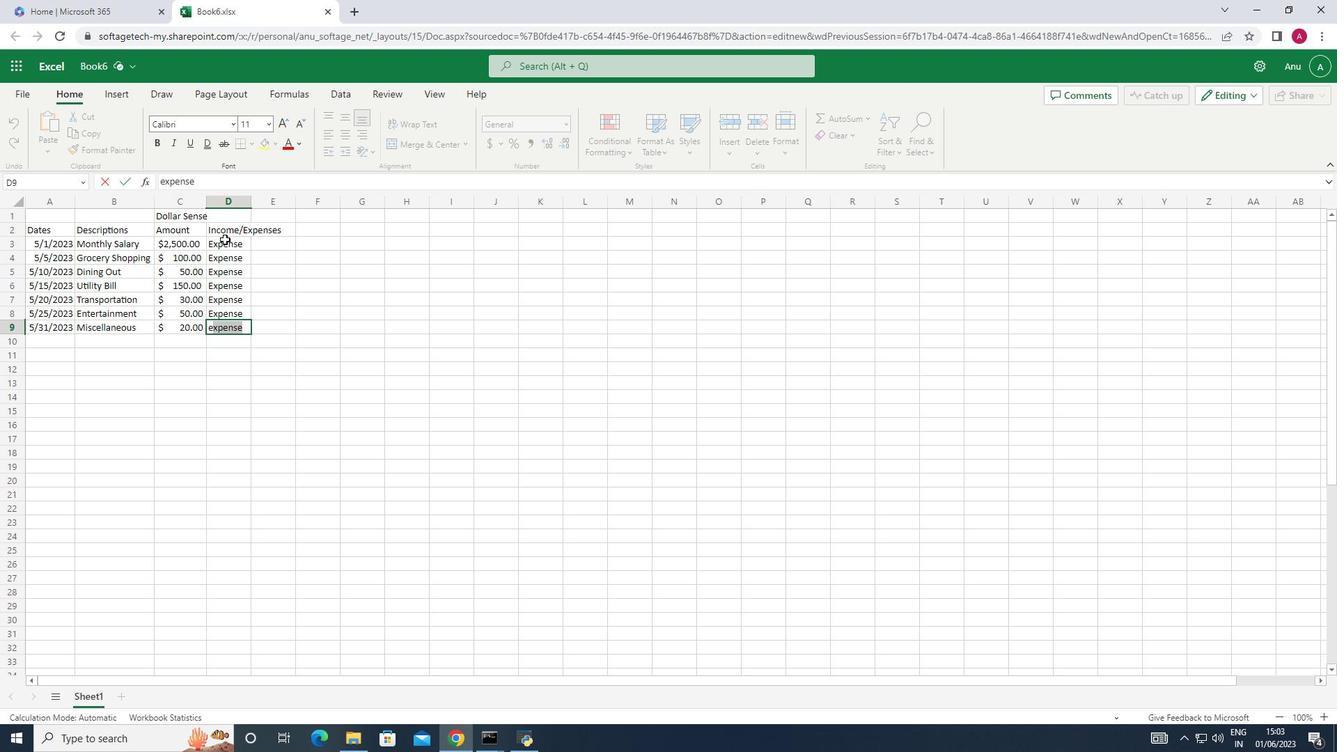 
Action: Key pressed <Key.shift_r>Income<Key.space>
Screenshot: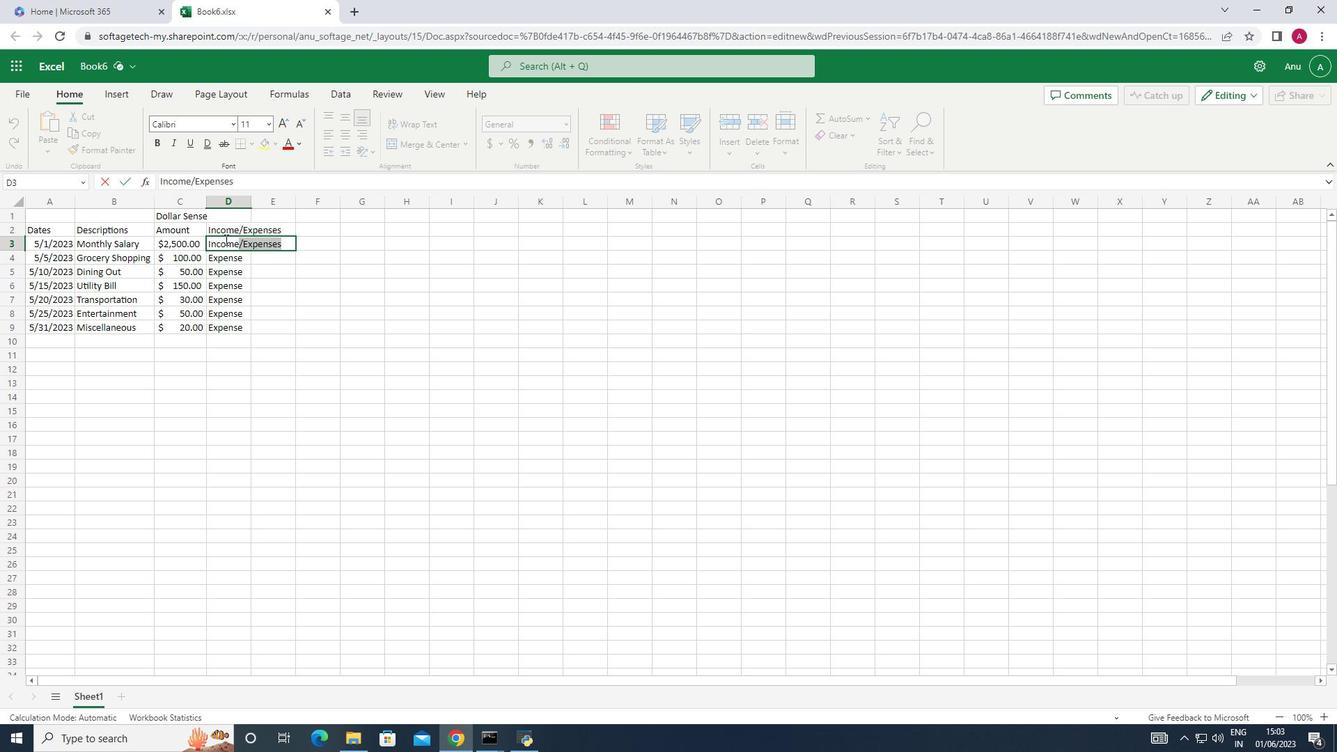 
Action: Mouse moved to (397, 275)
Screenshot: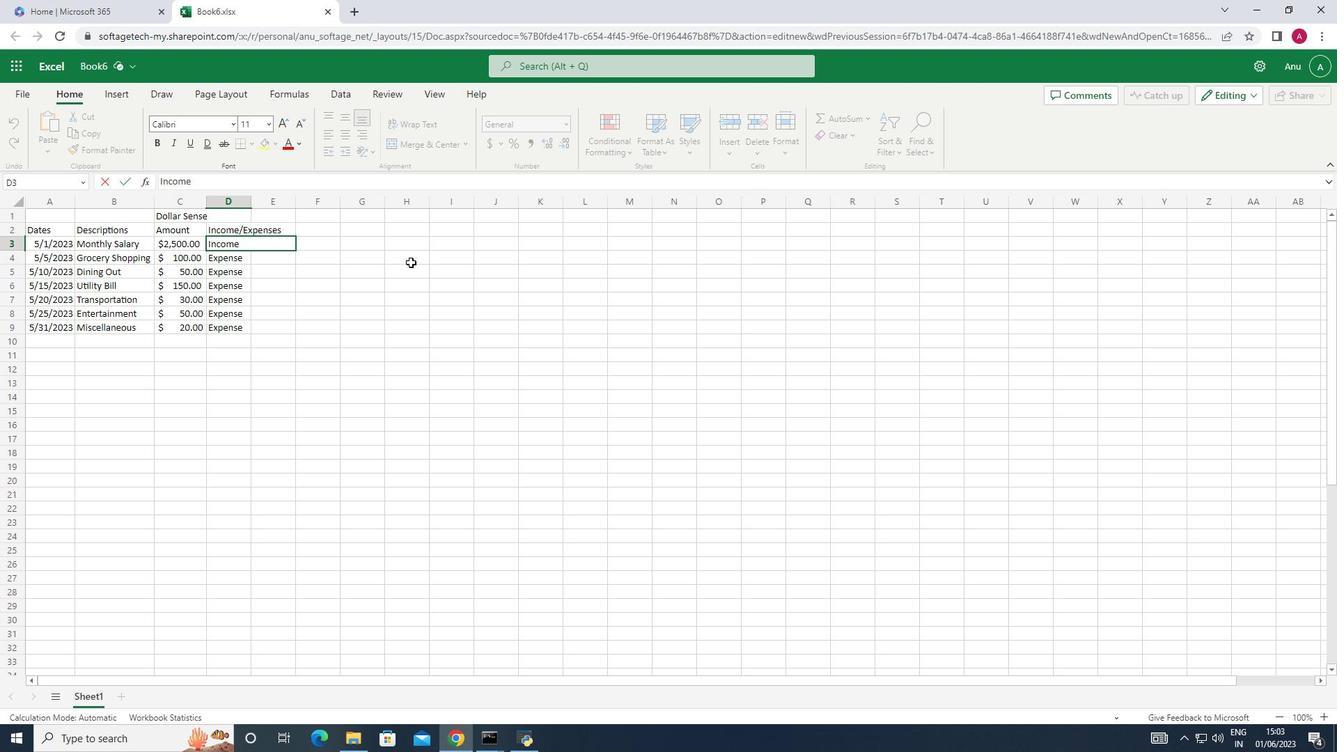 
Action: Mouse pressed left at (397, 275)
Screenshot: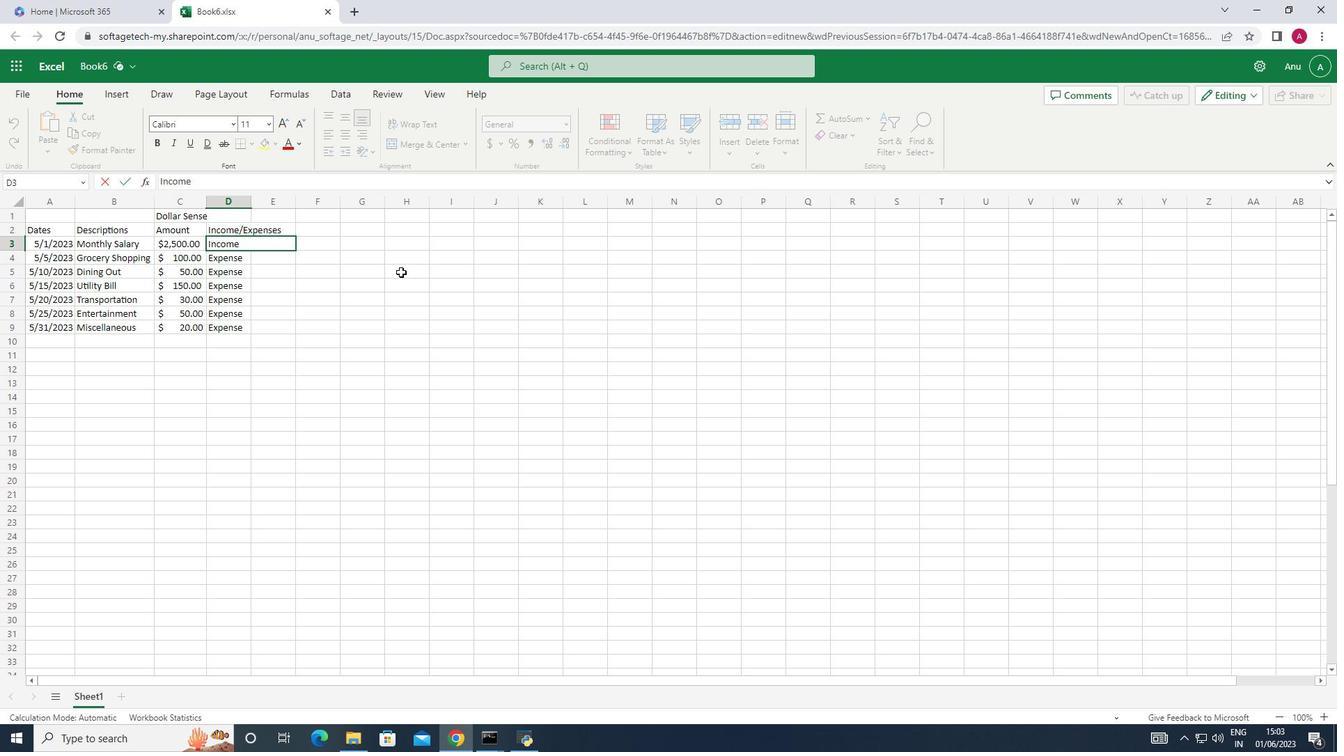 
Action: Mouse moved to (246, 206)
Screenshot: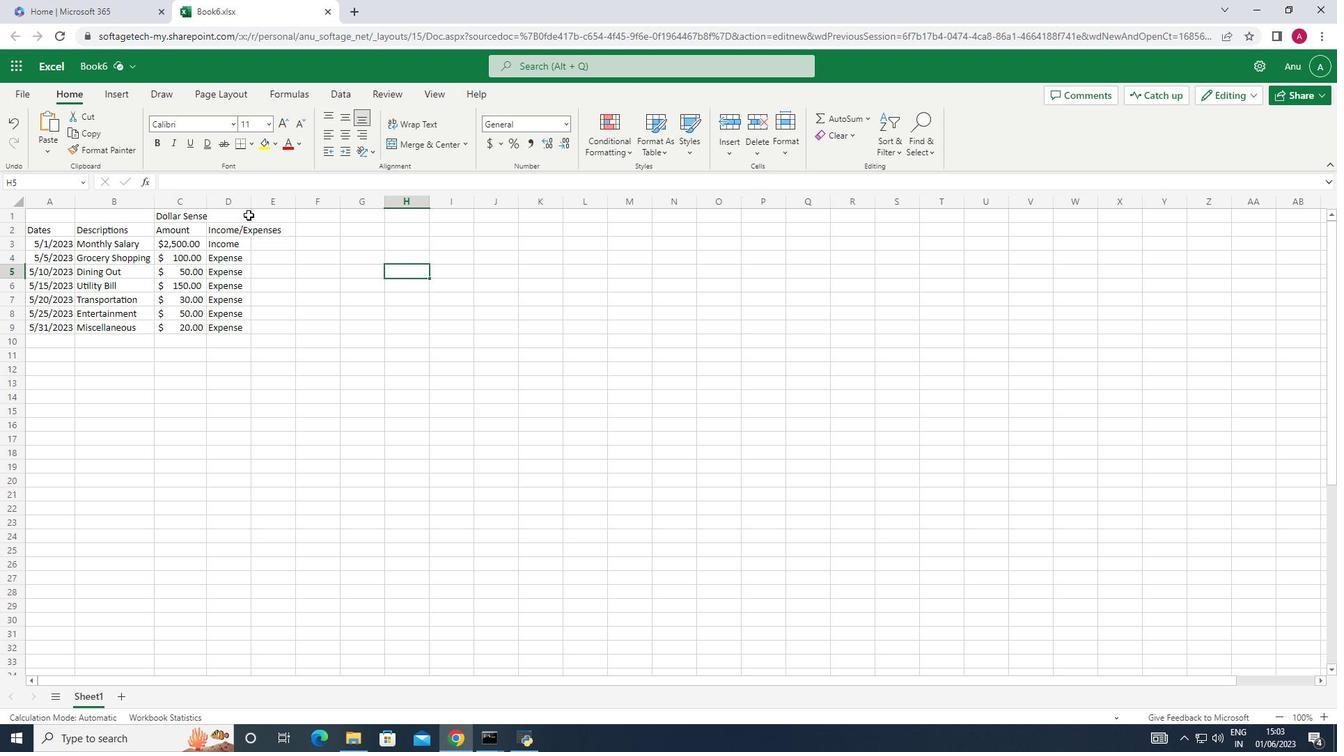 
Action: Mouse pressed left at (246, 206)
Screenshot: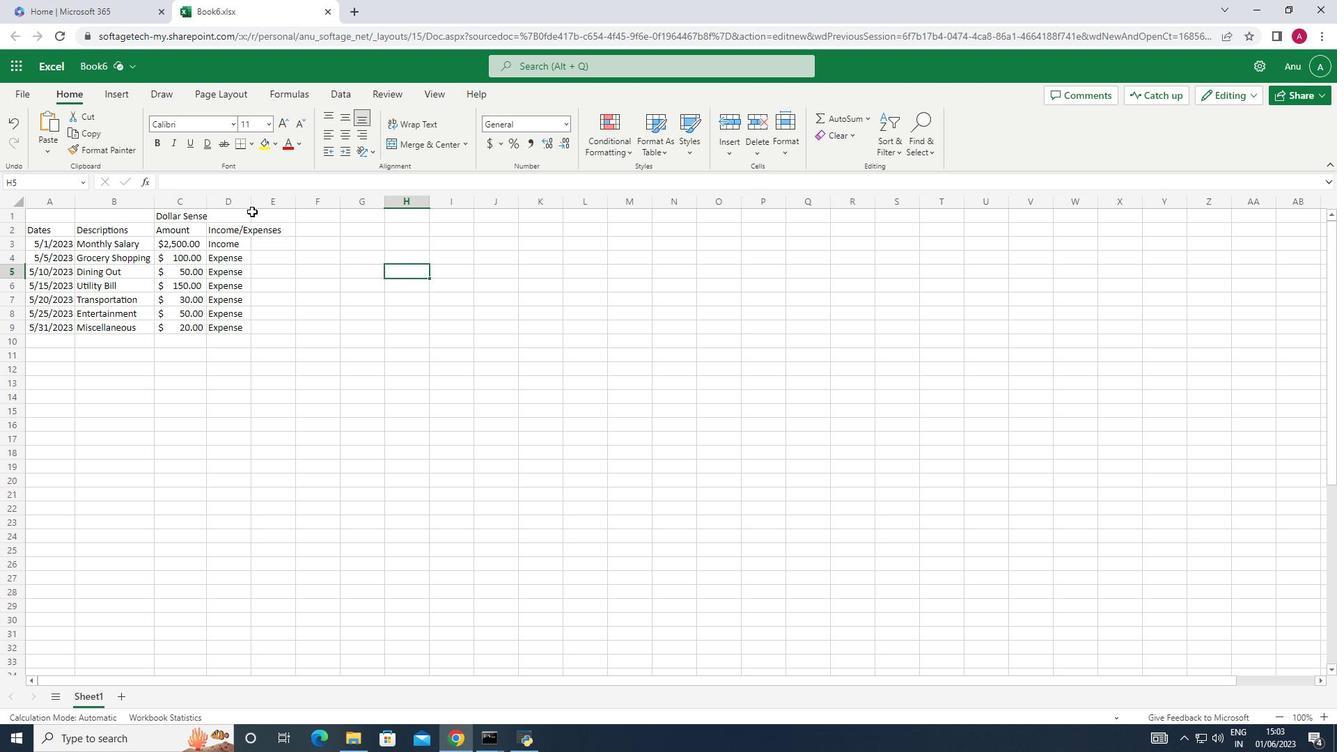 
Action: Mouse moved to (247, 199)
Screenshot: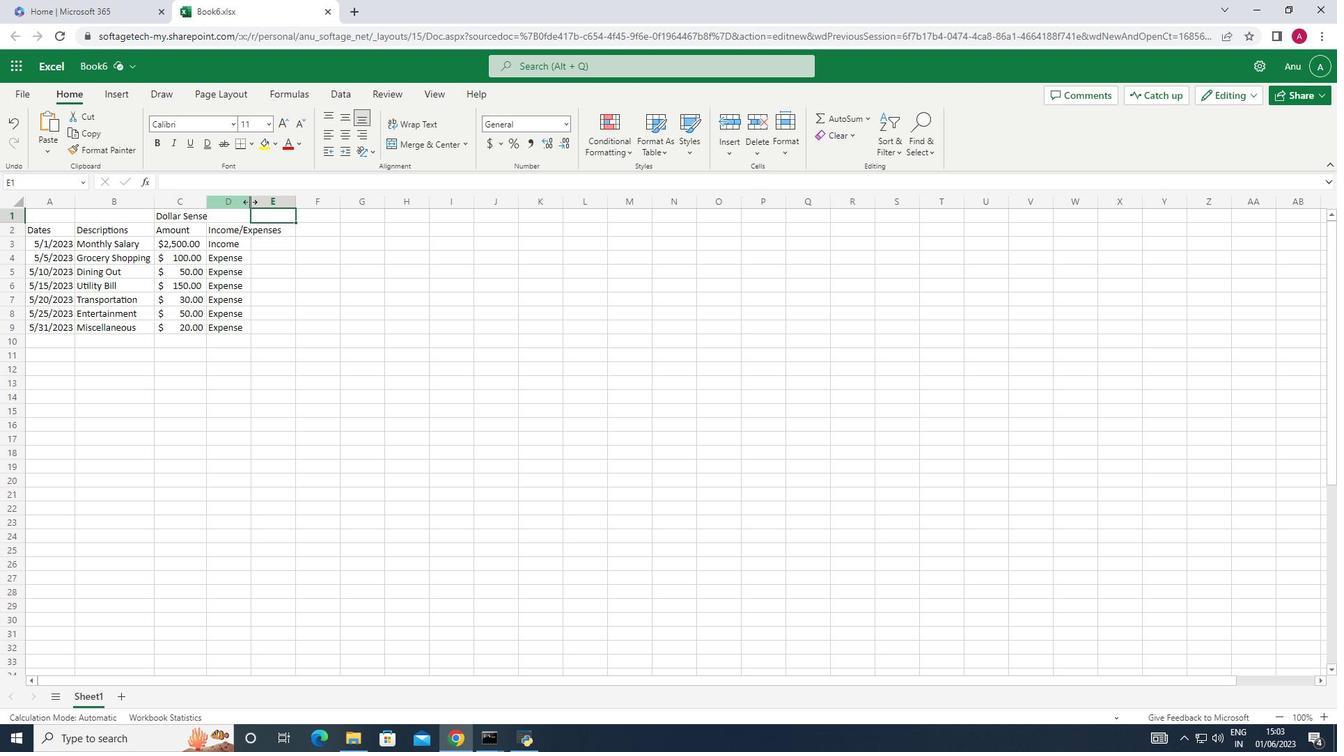 
Action: Mouse pressed left at (247, 199)
Screenshot: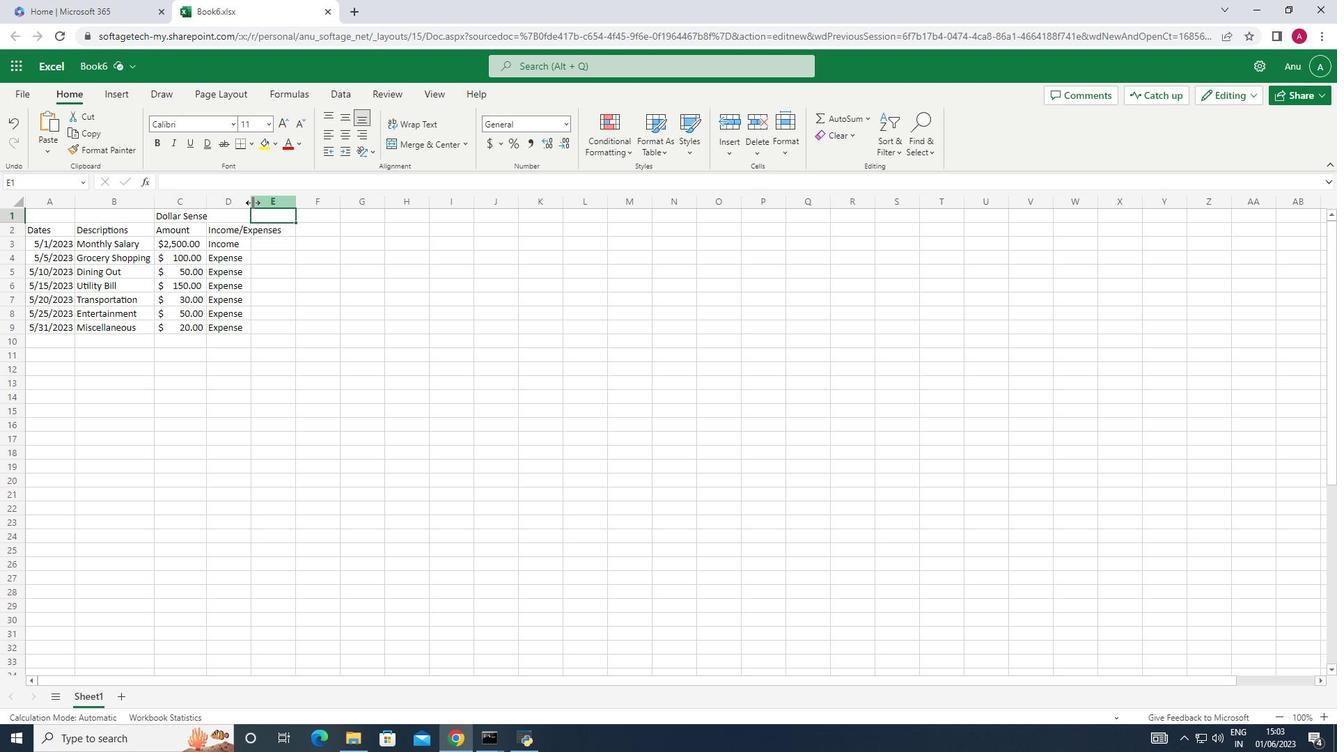 
Action: Mouse pressed left at (247, 199)
Screenshot: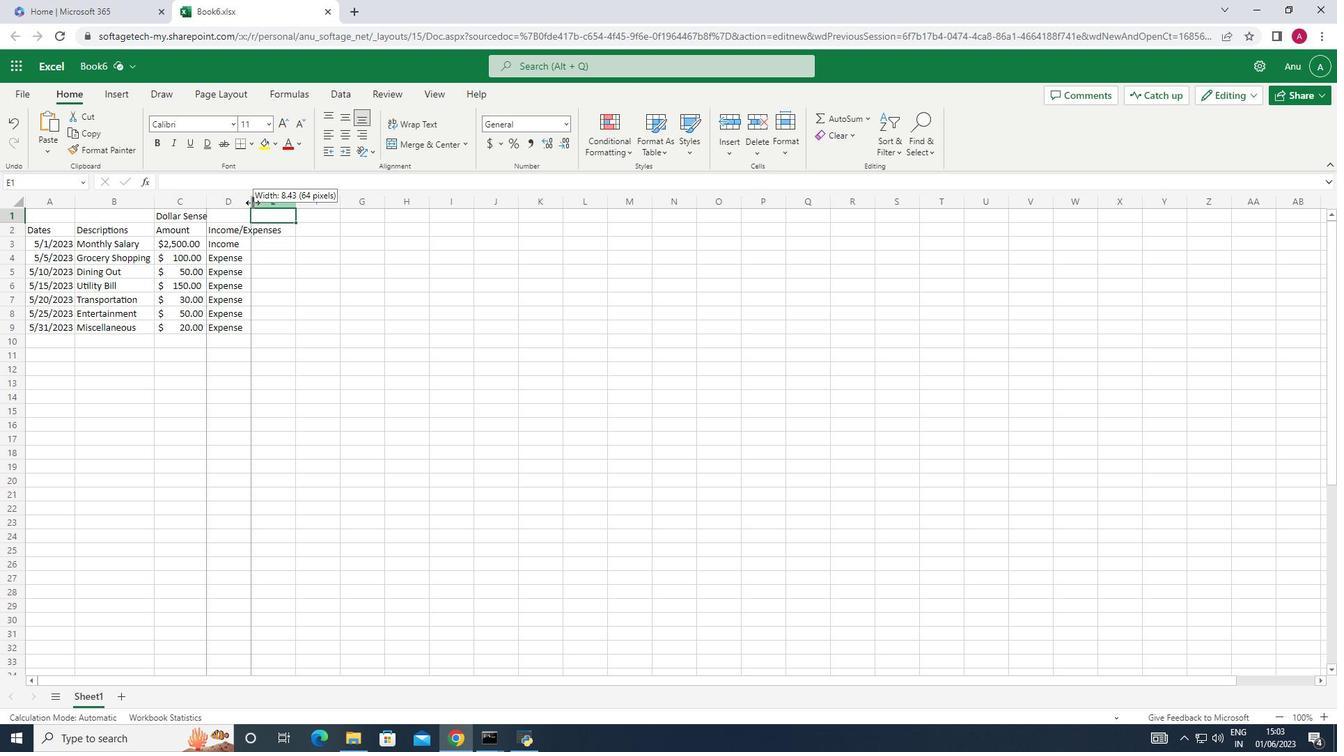 
Action: Mouse moved to (296, 230)
Screenshot: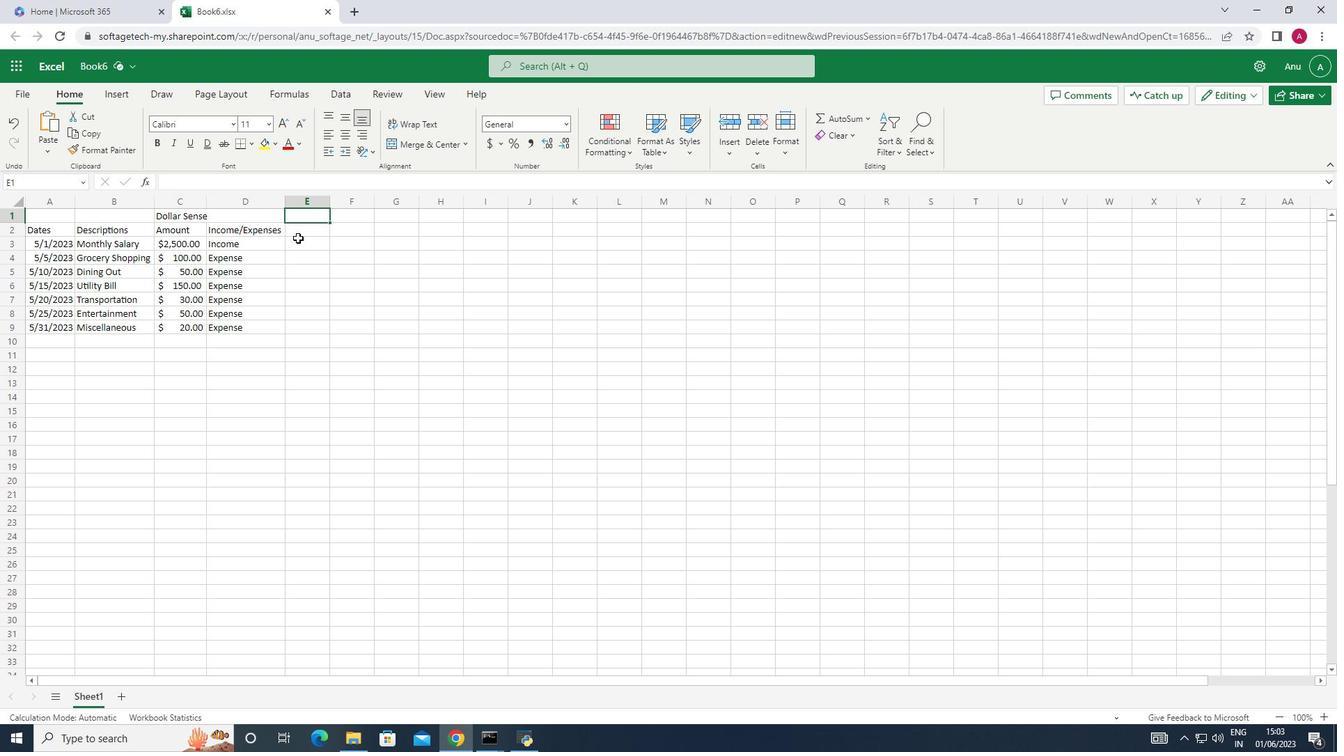 
Action: Mouse pressed left at (296, 230)
Screenshot: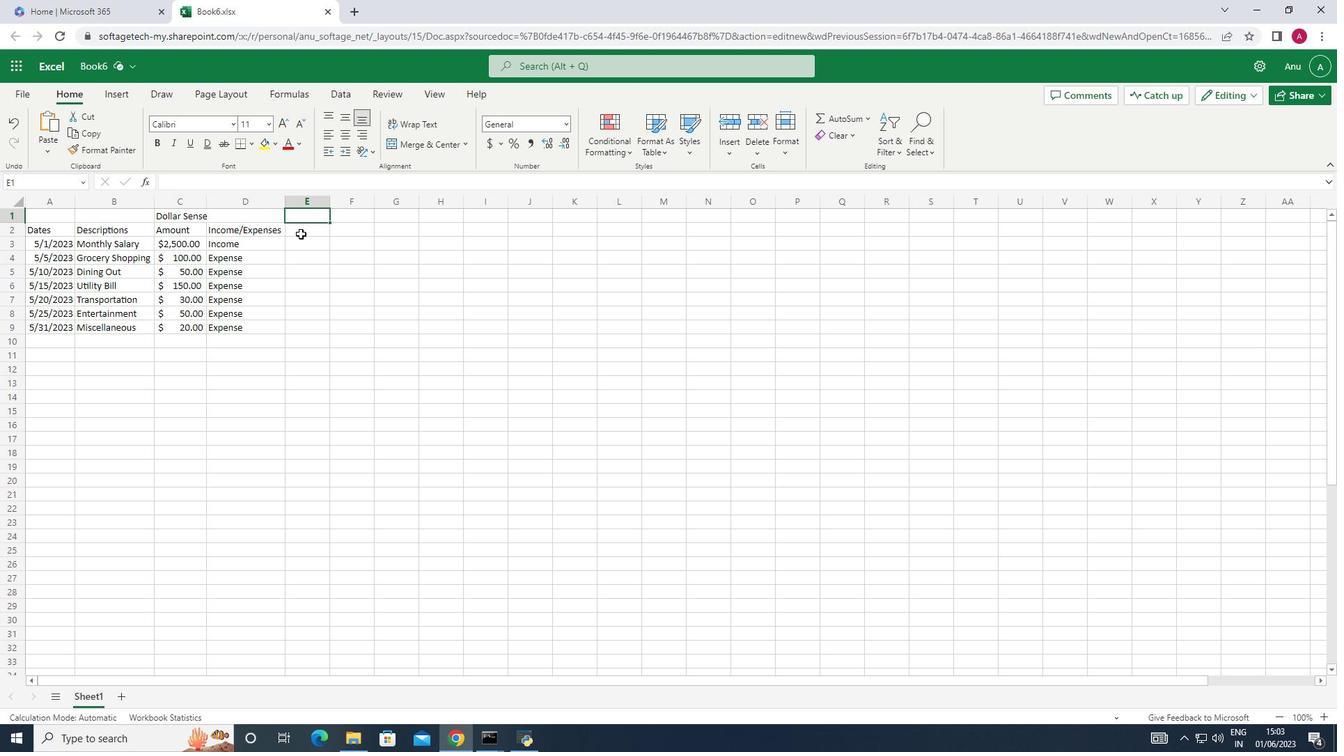
Action: Key pressed <Key.shift>Balance<Key.down>
Screenshot: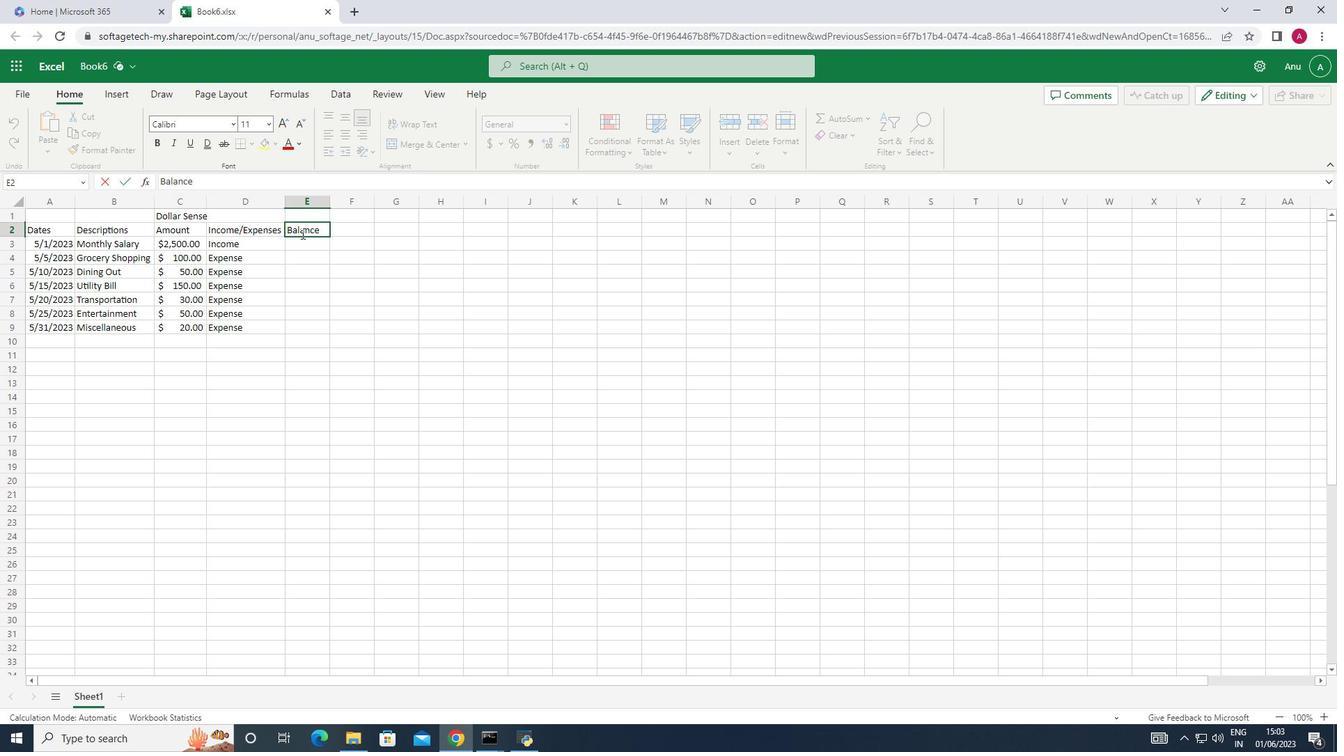 
Action: Mouse moved to (500, 140)
Screenshot: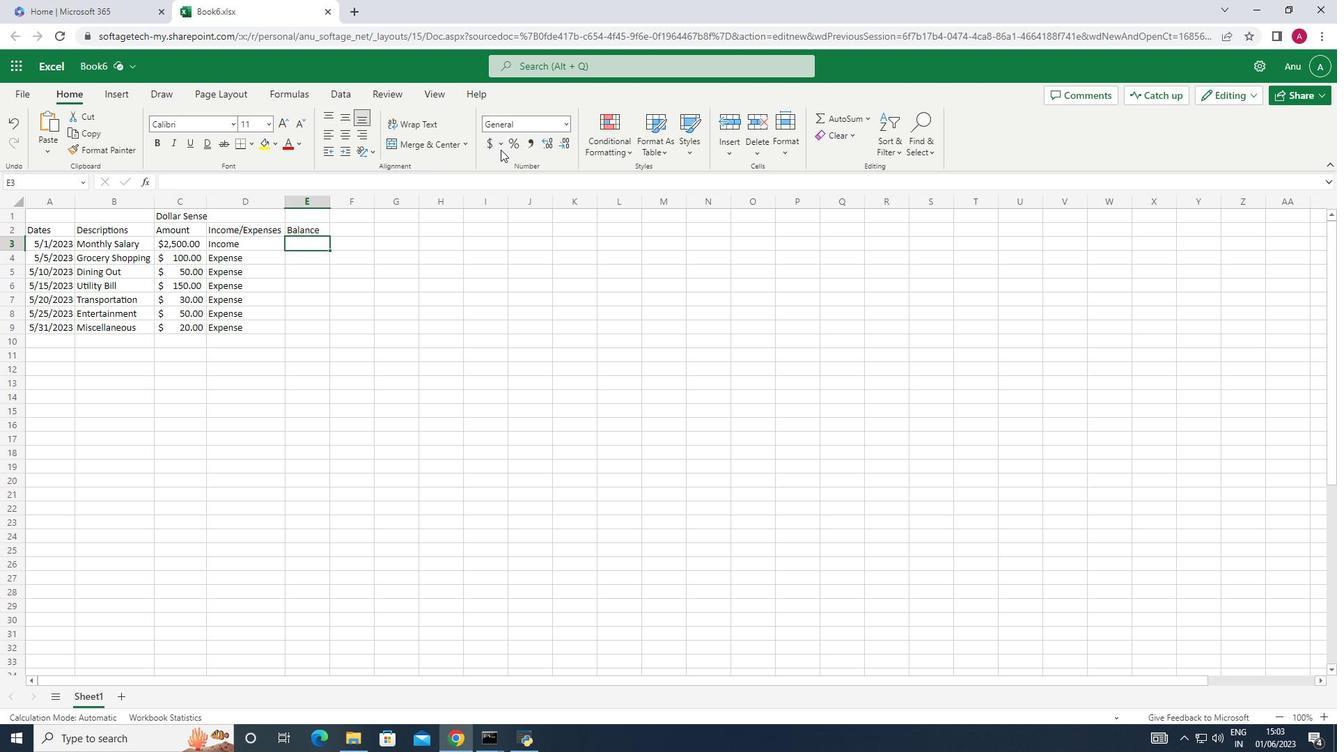 
Action: Mouse pressed left at (500, 140)
Screenshot: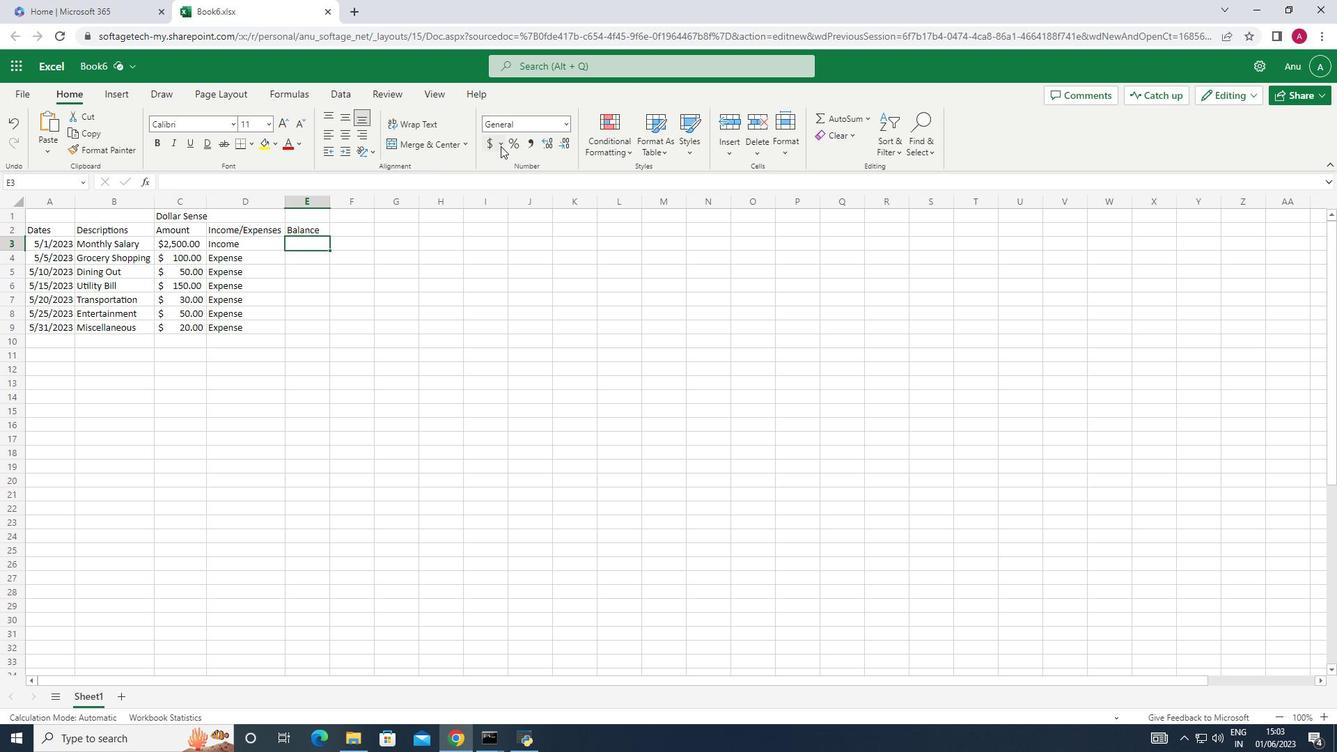 
Action: Mouse moved to (516, 158)
Screenshot: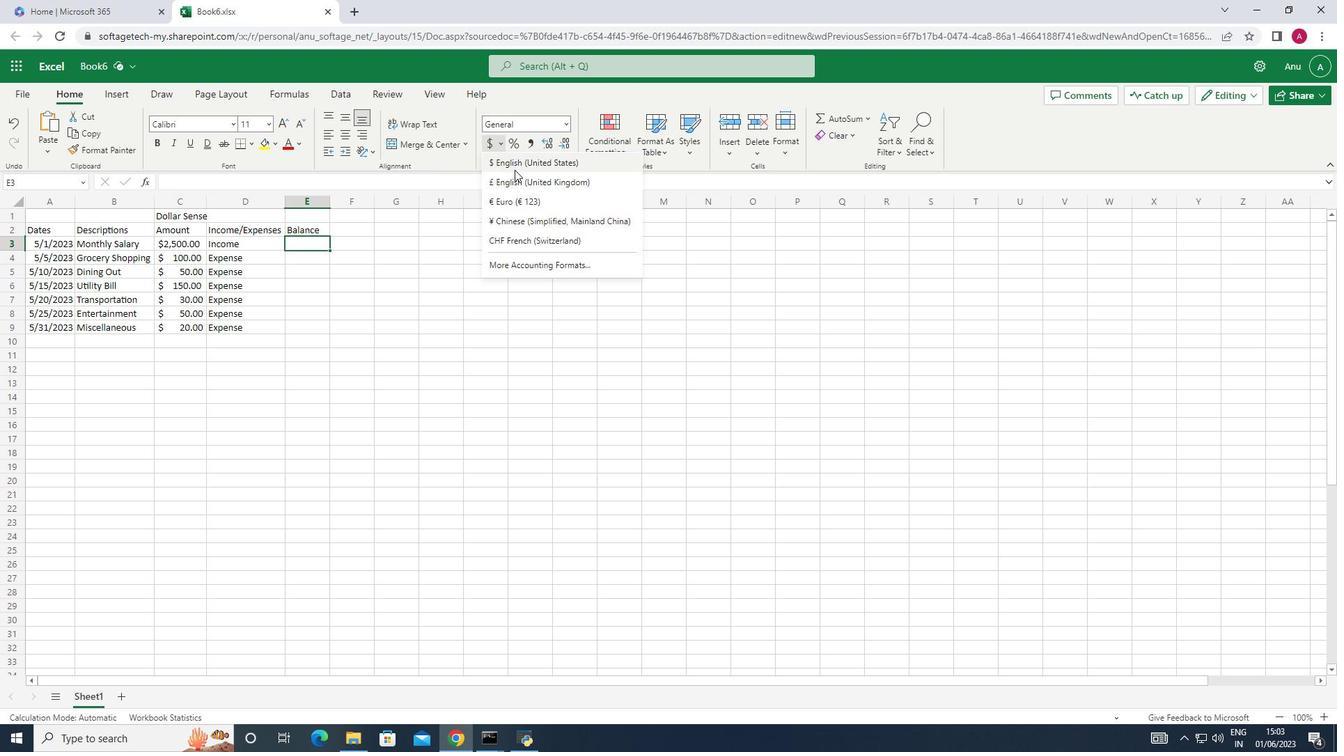
Action: Mouse pressed left at (516, 158)
Screenshot: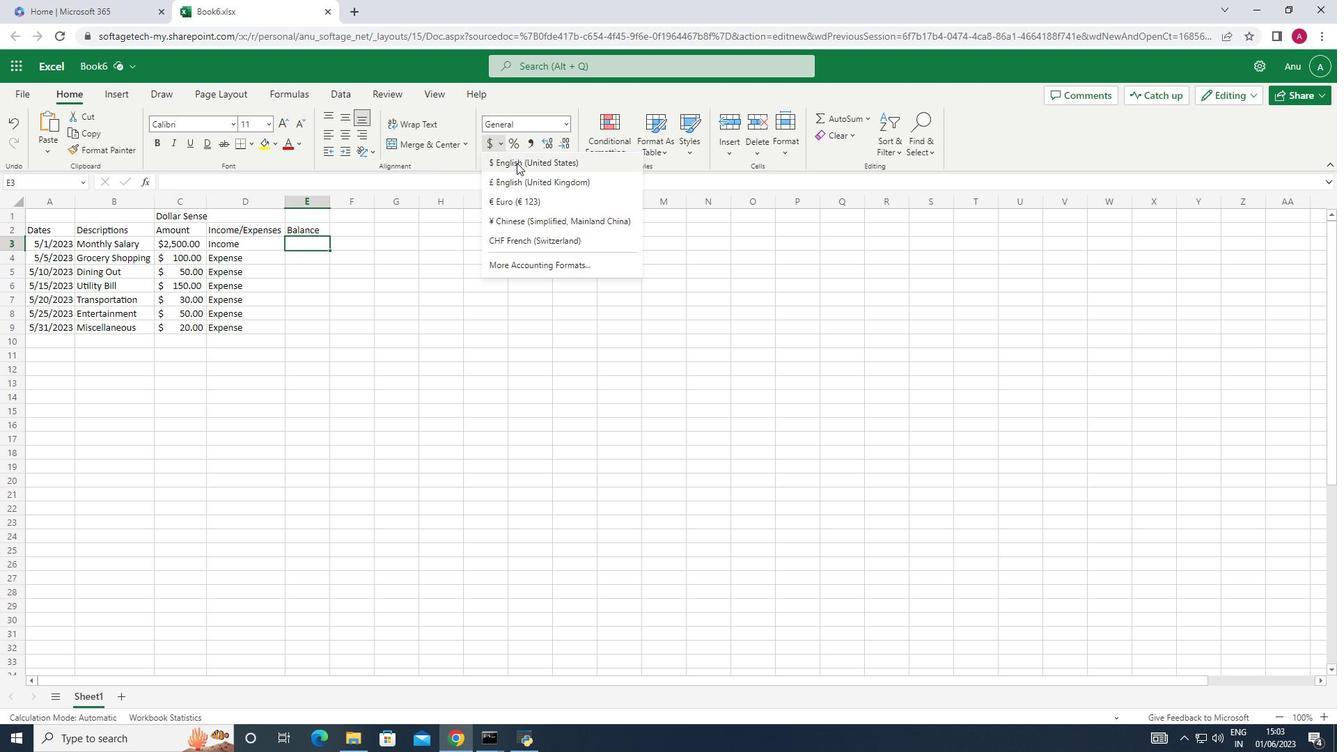 
Action: Mouse moved to (291, 244)
Screenshot: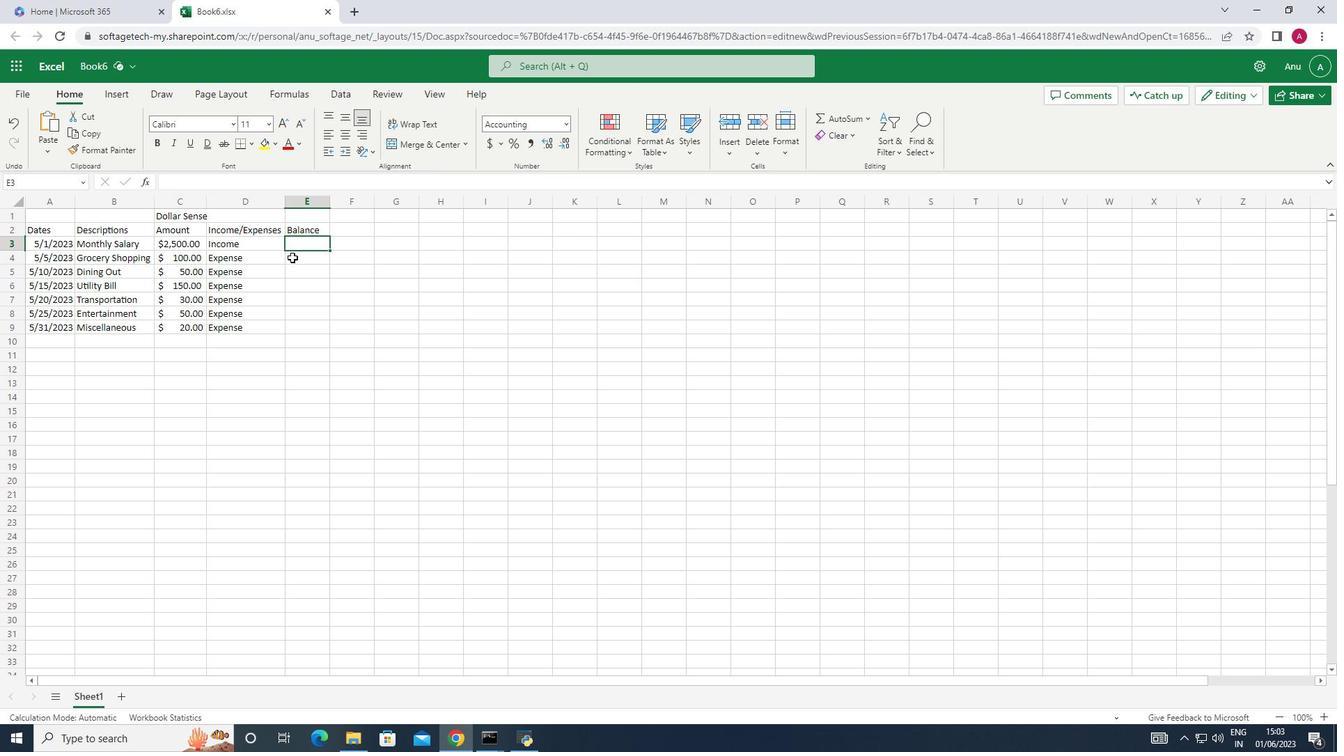 
Action: Key pressed 2500<Key.down>2400<Key.down>2350<Key.down>220<Key.down>2170<Key.down>2120<Key.down>2100
Screenshot: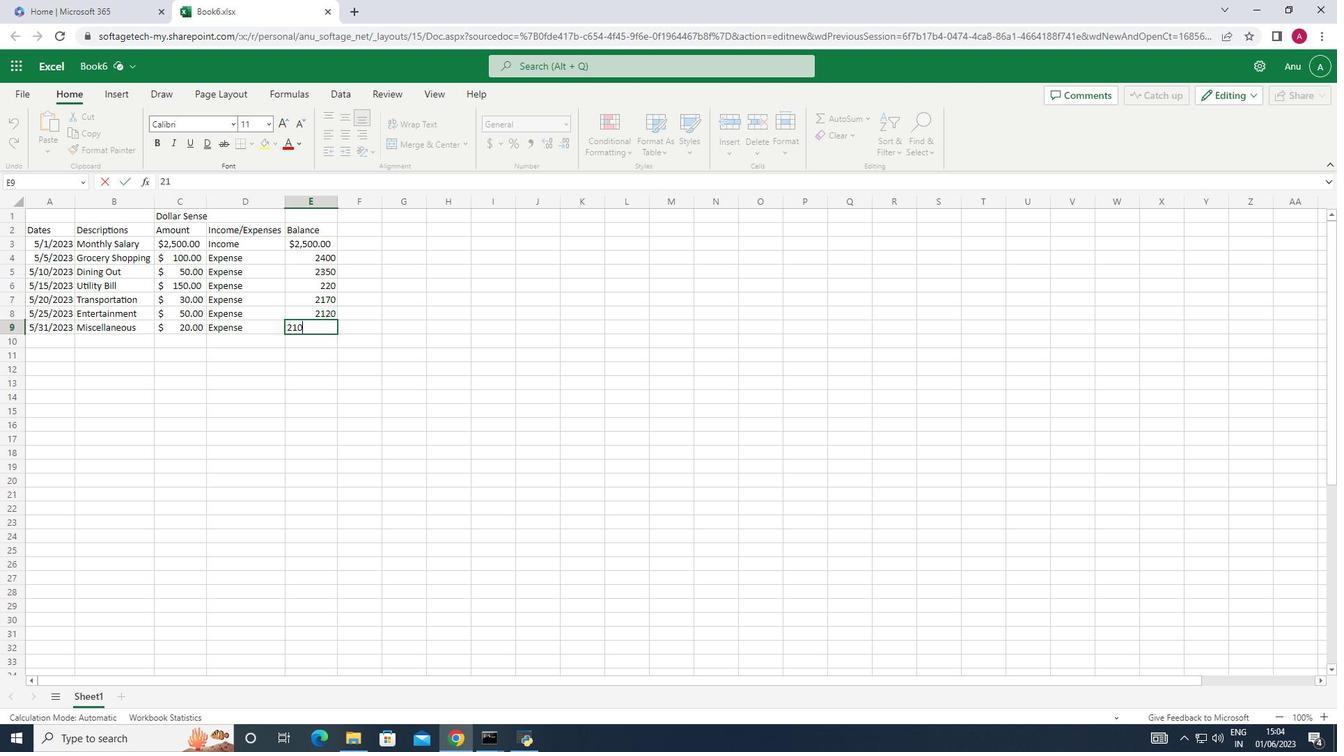 
Action: Mouse moved to (323, 254)
Screenshot: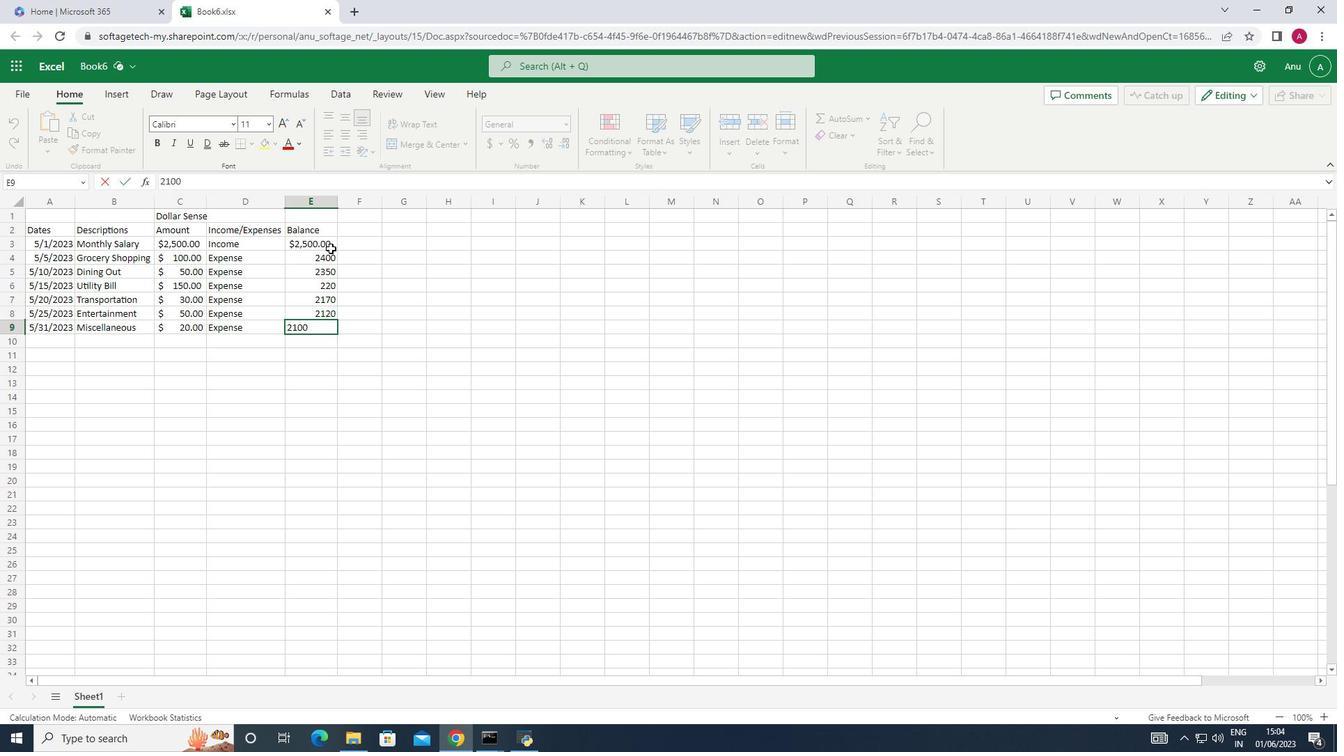 
Action: Mouse pressed left at (323, 254)
Screenshot: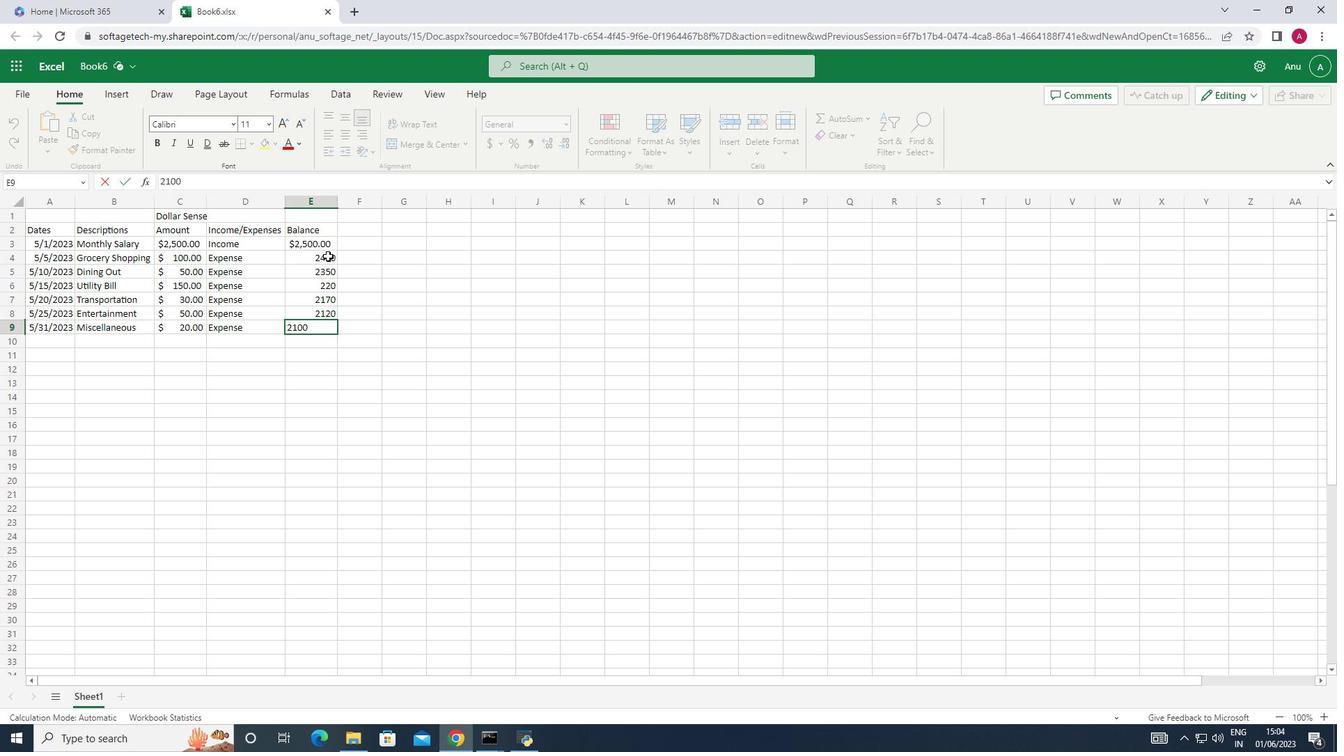 
Action: Mouse moved to (494, 135)
Screenshot: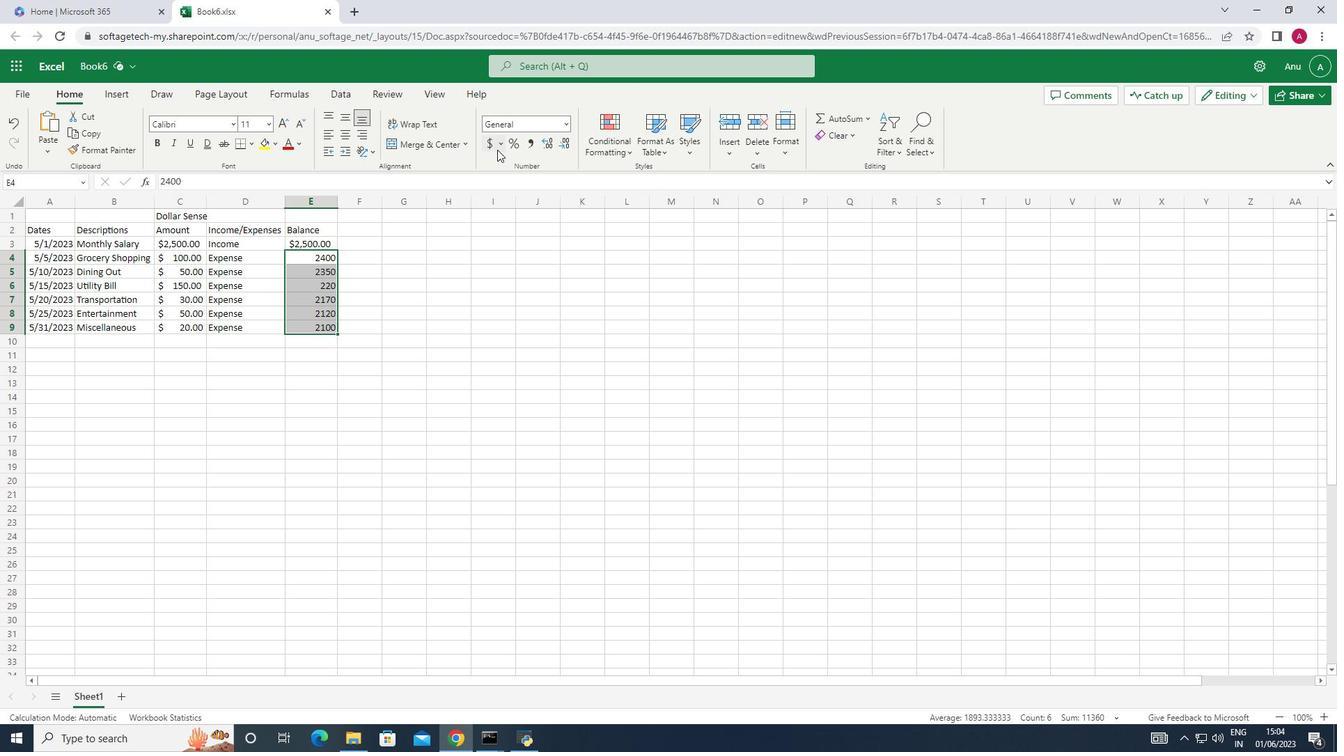 
Action: Mouse pressed left at (494, 135)
Screenshot: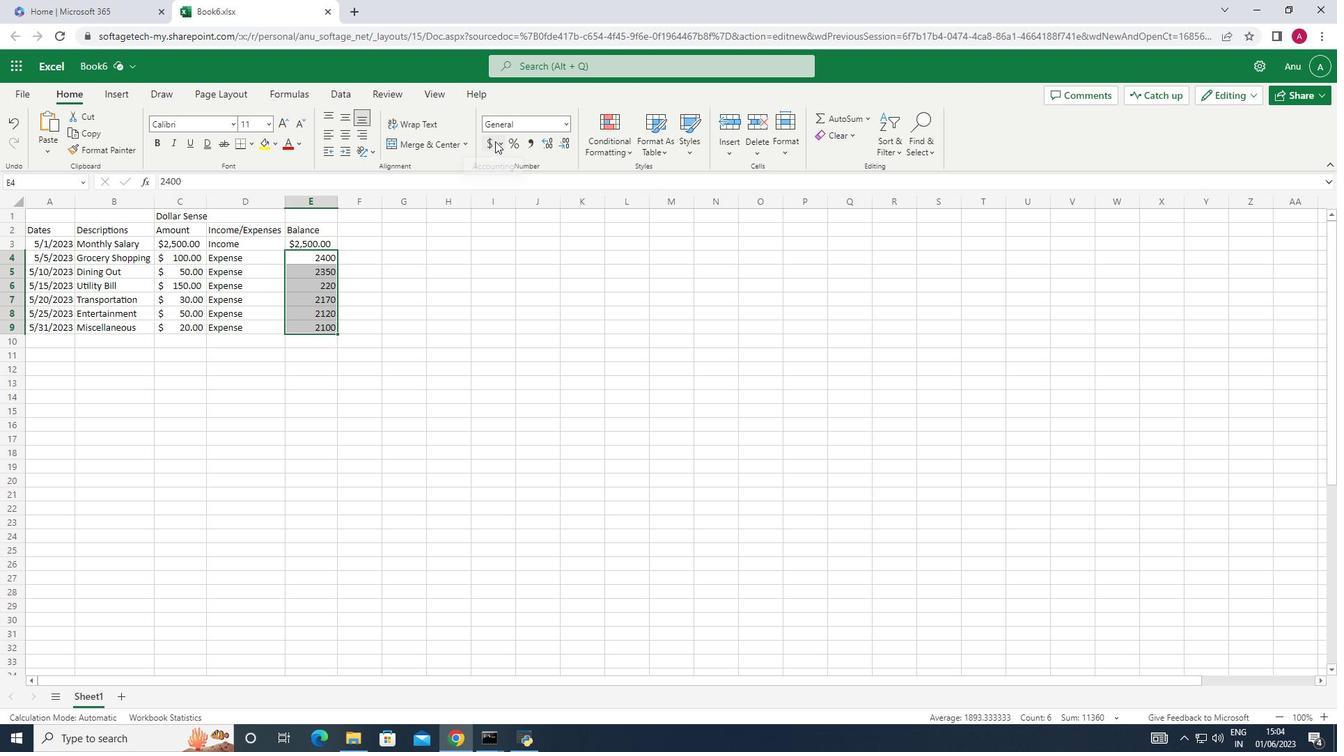 
Action: Mouse moved to (507, 160)
Screenshot: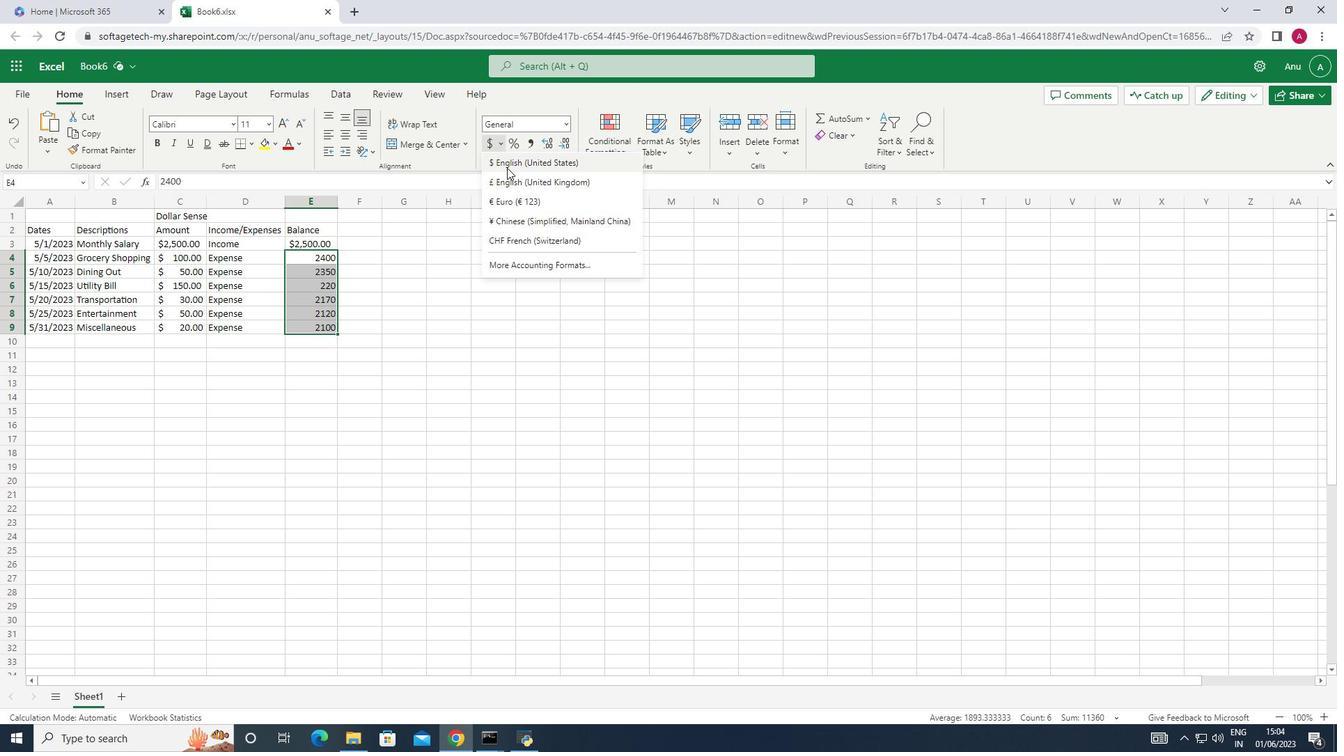 
Action: Mouse pressed left at (507, 160)
Screenshot: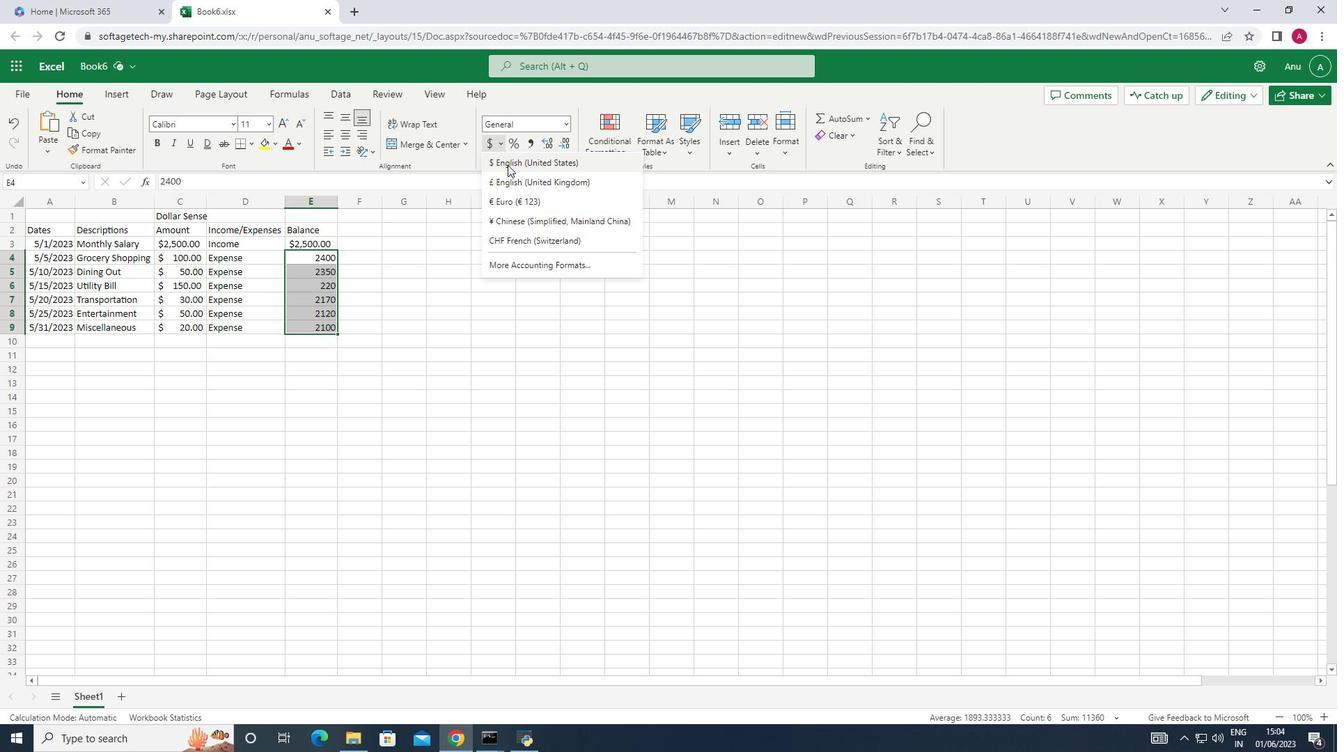 
Action: Mouse moved to (304, 360)
Screenshot: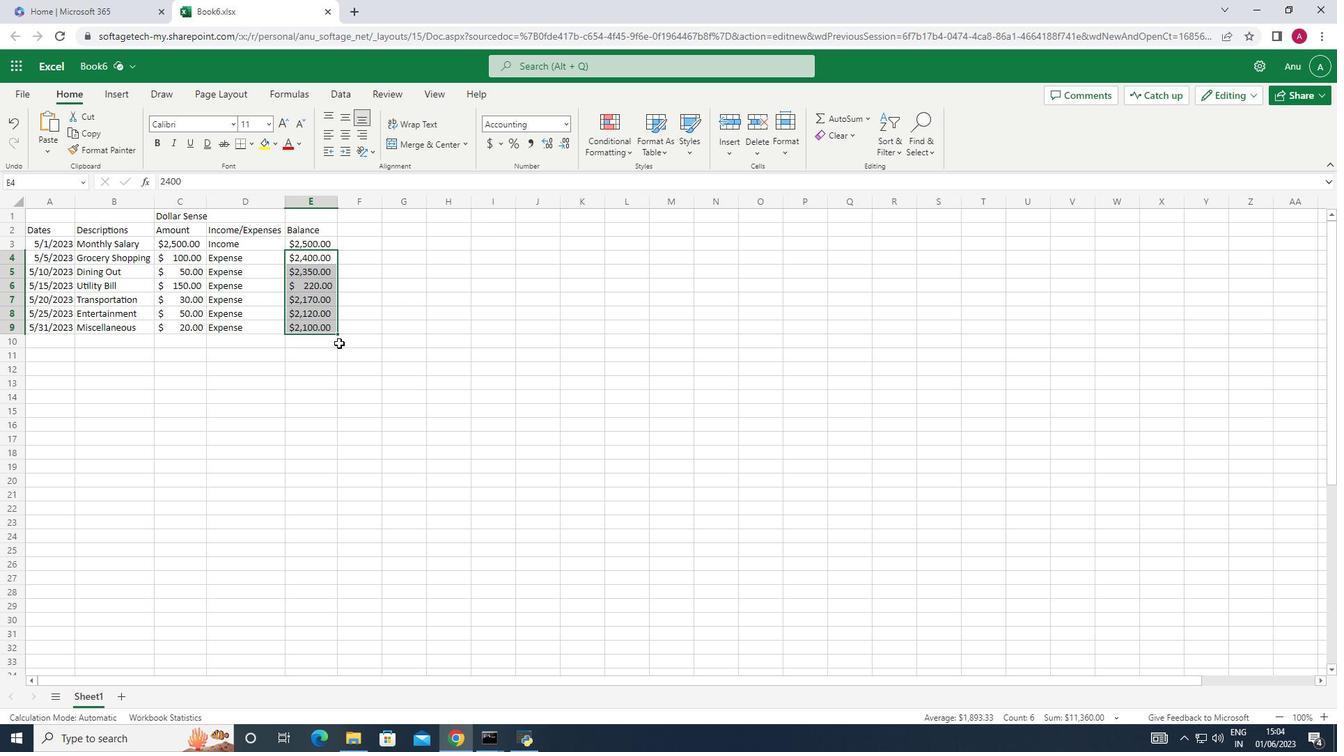 
Action: Mouse pressed left at (304, 360)
Screenshot: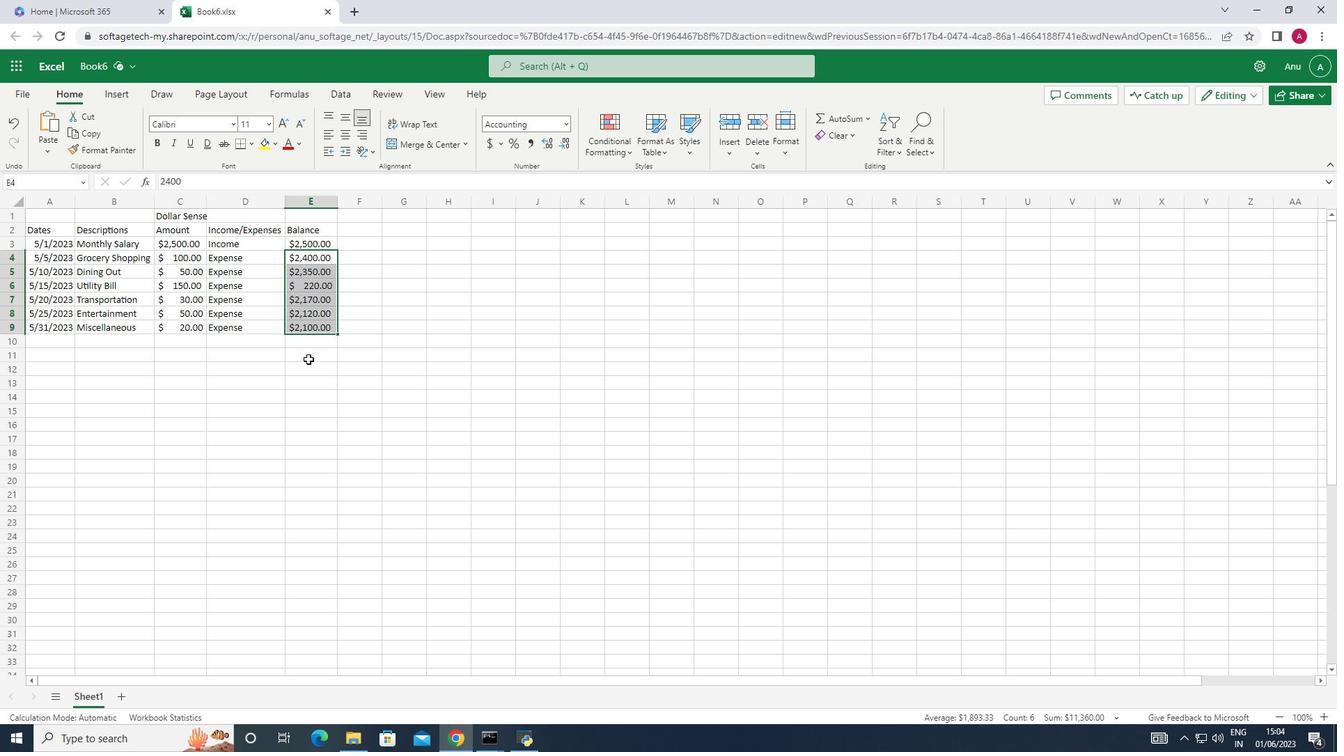 
Action: Mouse moved to (112, 348)
Screenshot: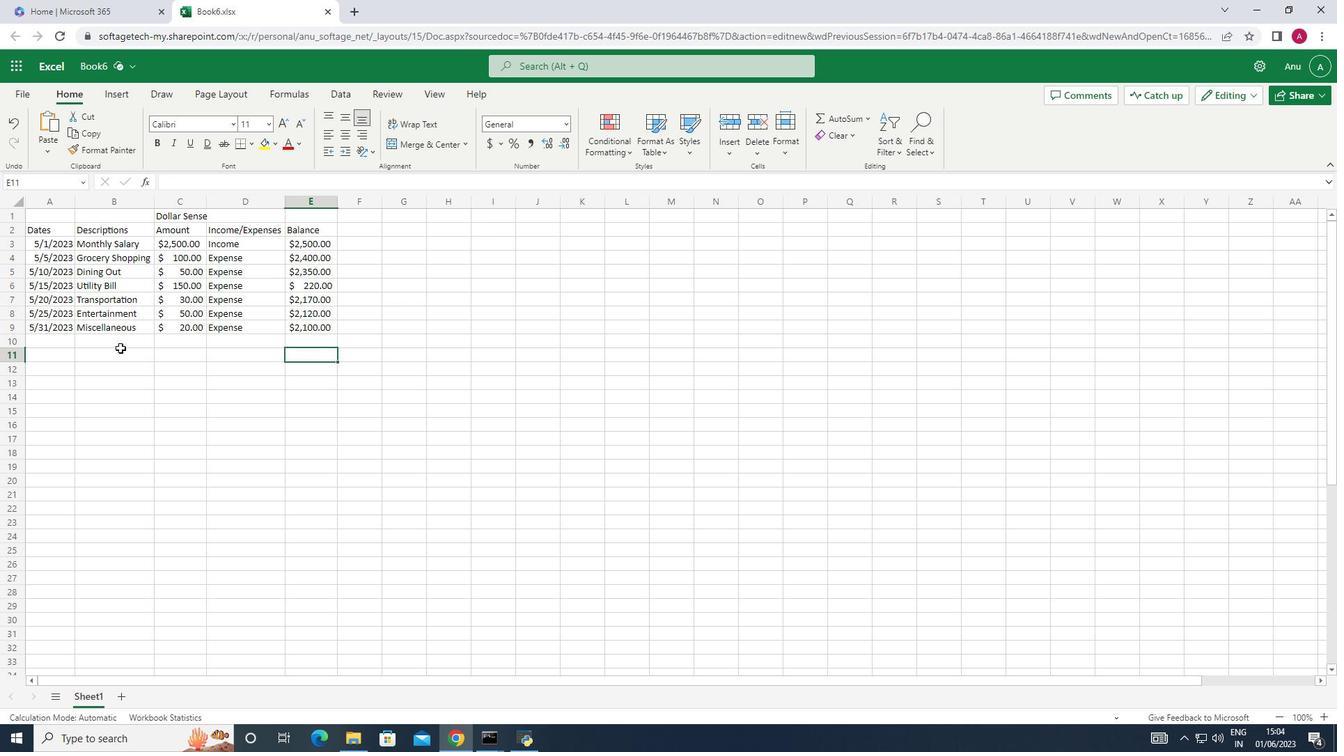 
Action: Mouse scrolled (112, 349) with delta (0, 0)
Screenshot: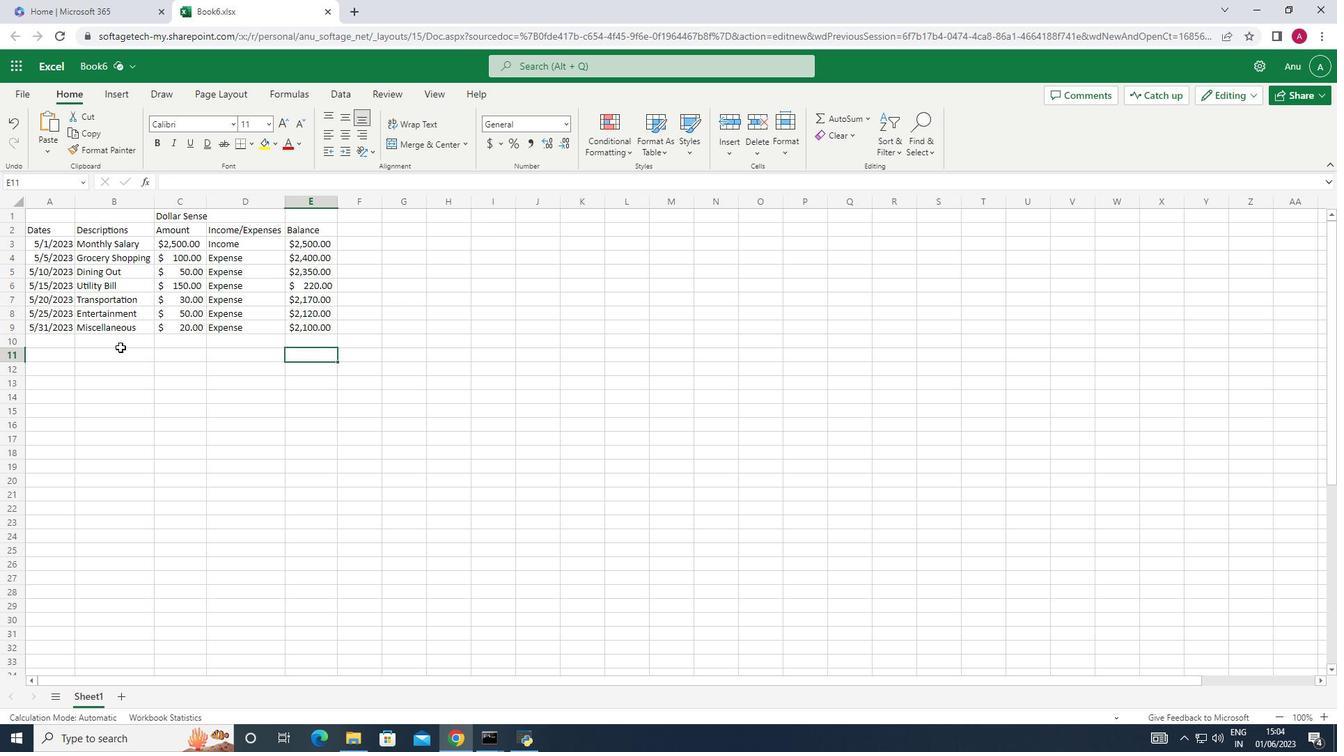 
Action: Mouse moved to (11, 84)
Screenshot: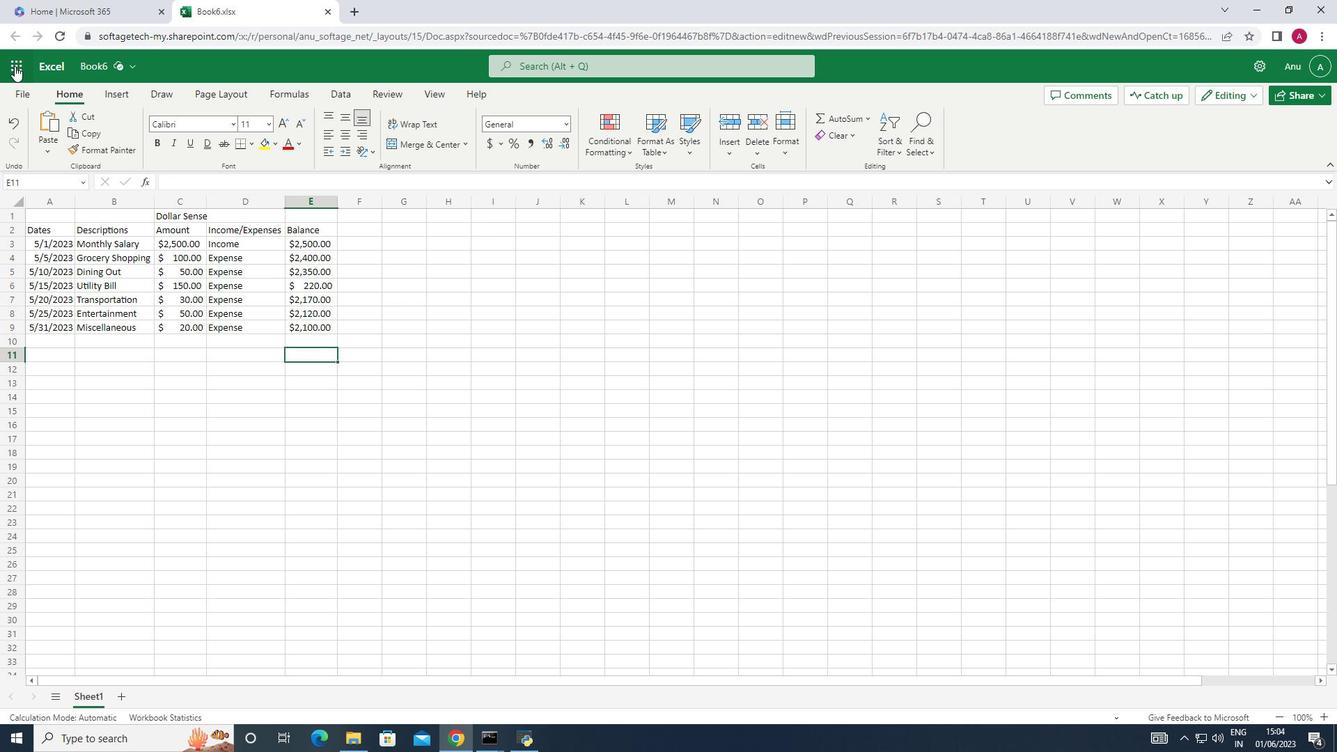 
Action: Mouse pressed left at (11, 84)
Screenshot: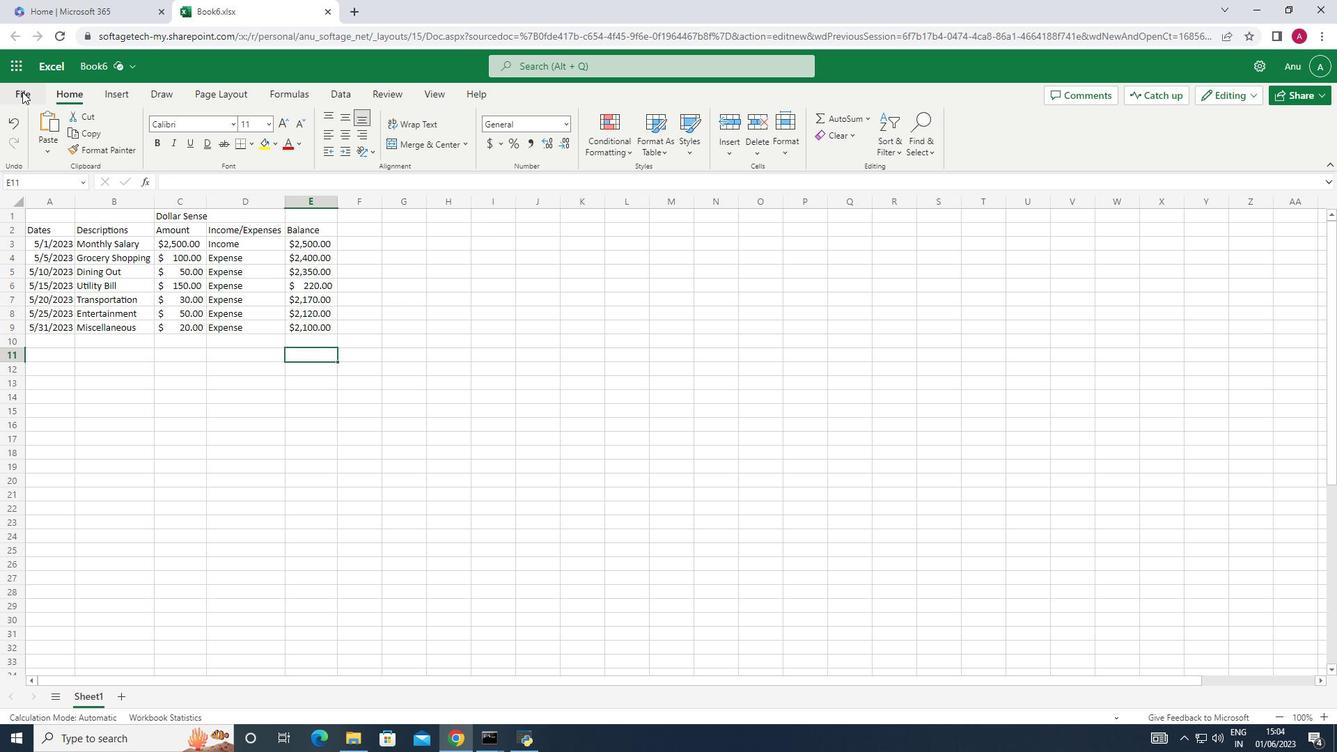 
Action: Mouse moved to (51, 224)
Screenshot: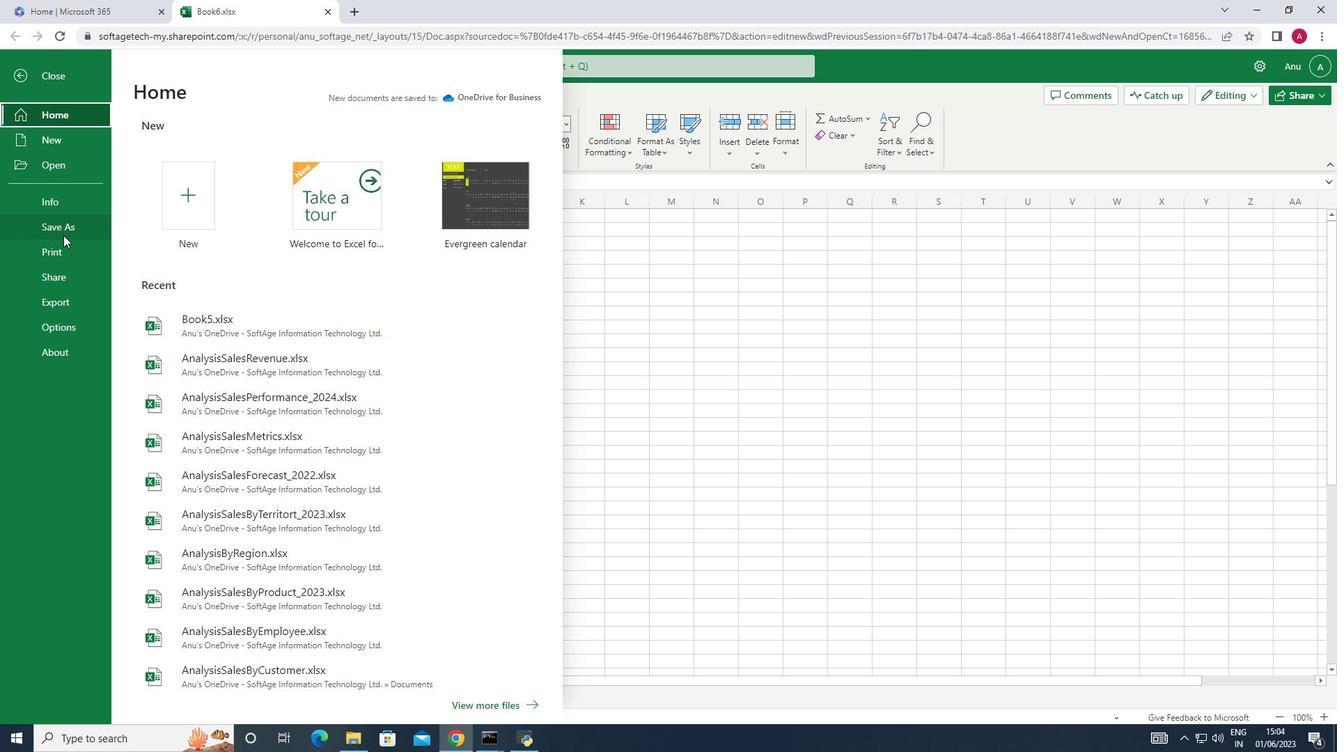 
Action: Mouse pressed left at (51, 224)
Screenshot: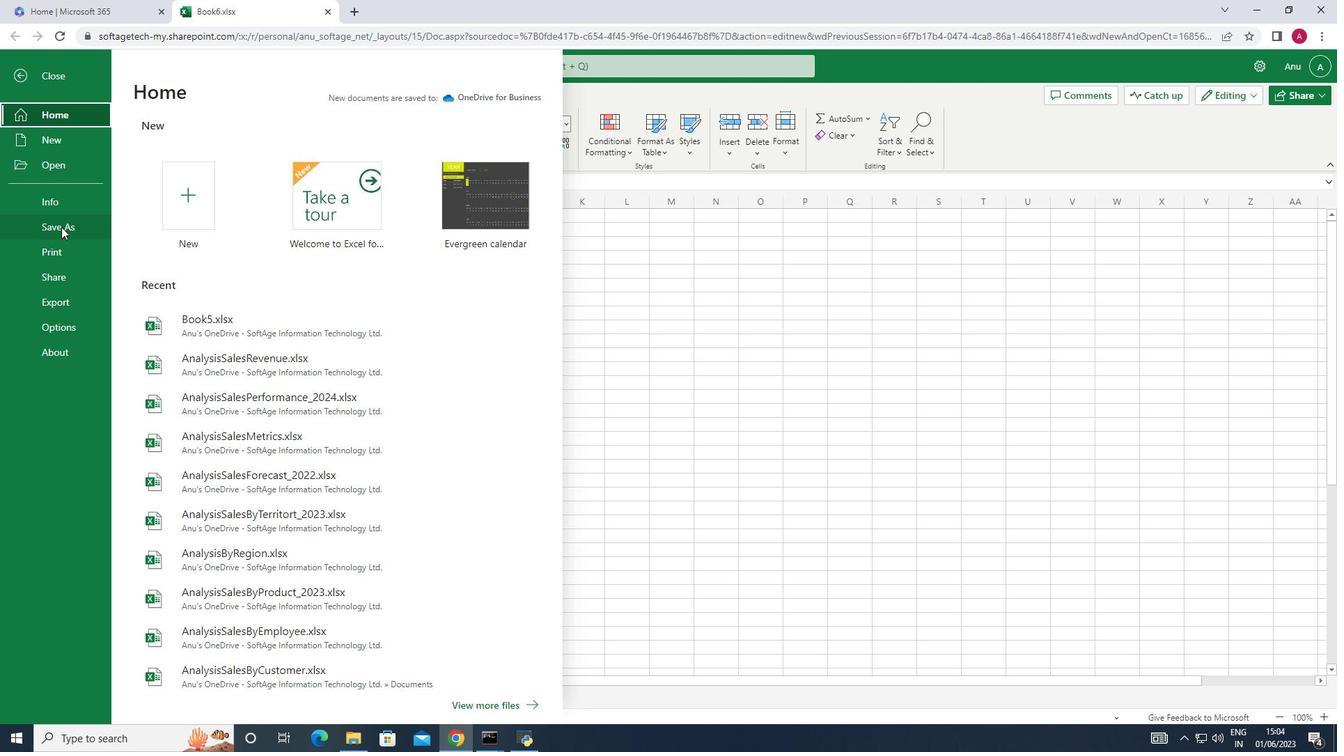 
Action: Mouse moved to (180, 167)
Screenshot: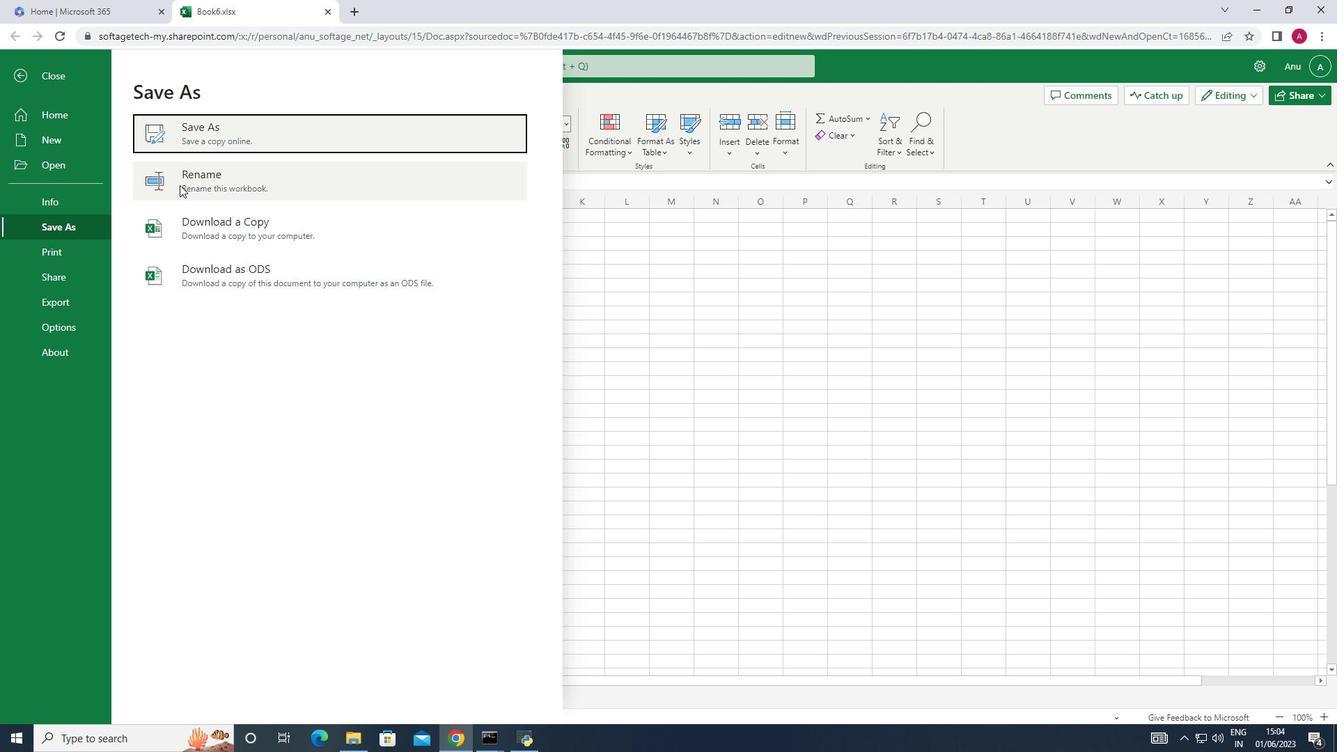 
Action: Mouse pressed left at (180, 167)
Screenshot: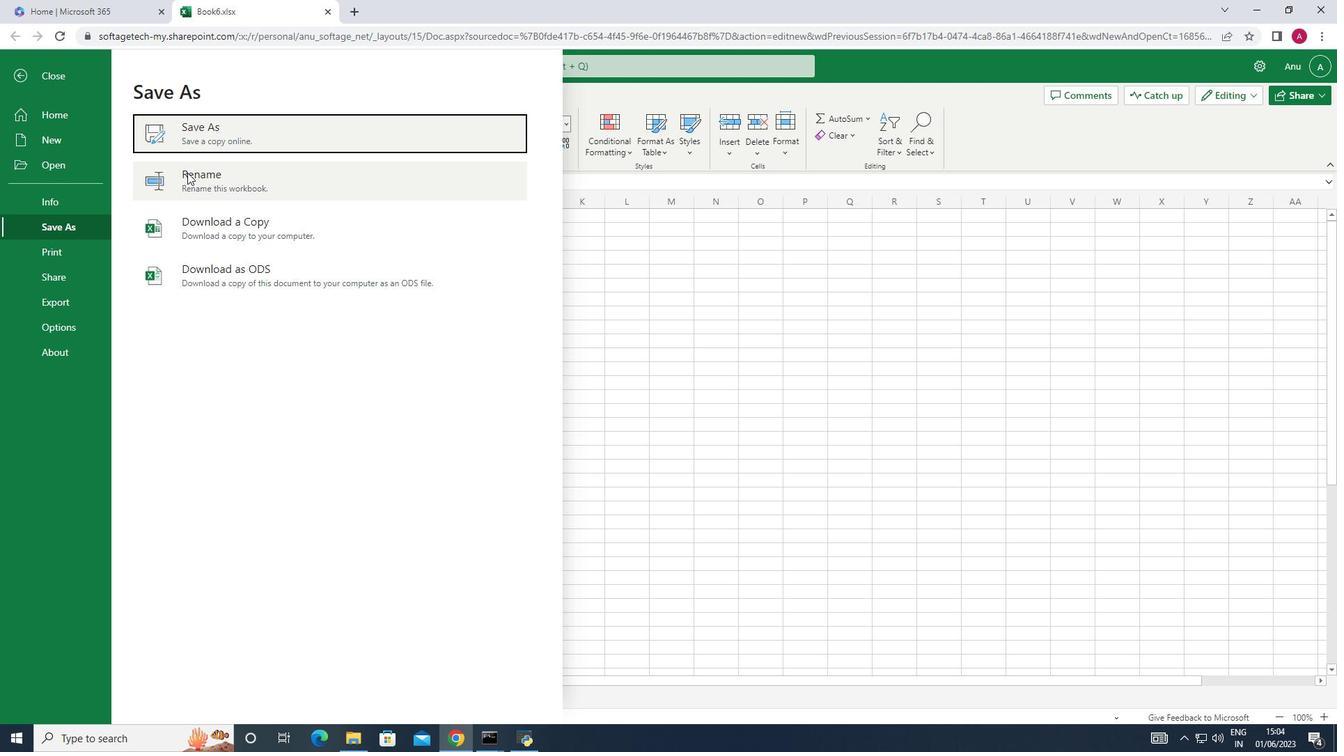 
Action: Key pressed <Key.shift>Asset<Key.shift>Allocationlogbook<Key.enter>
Screenshot: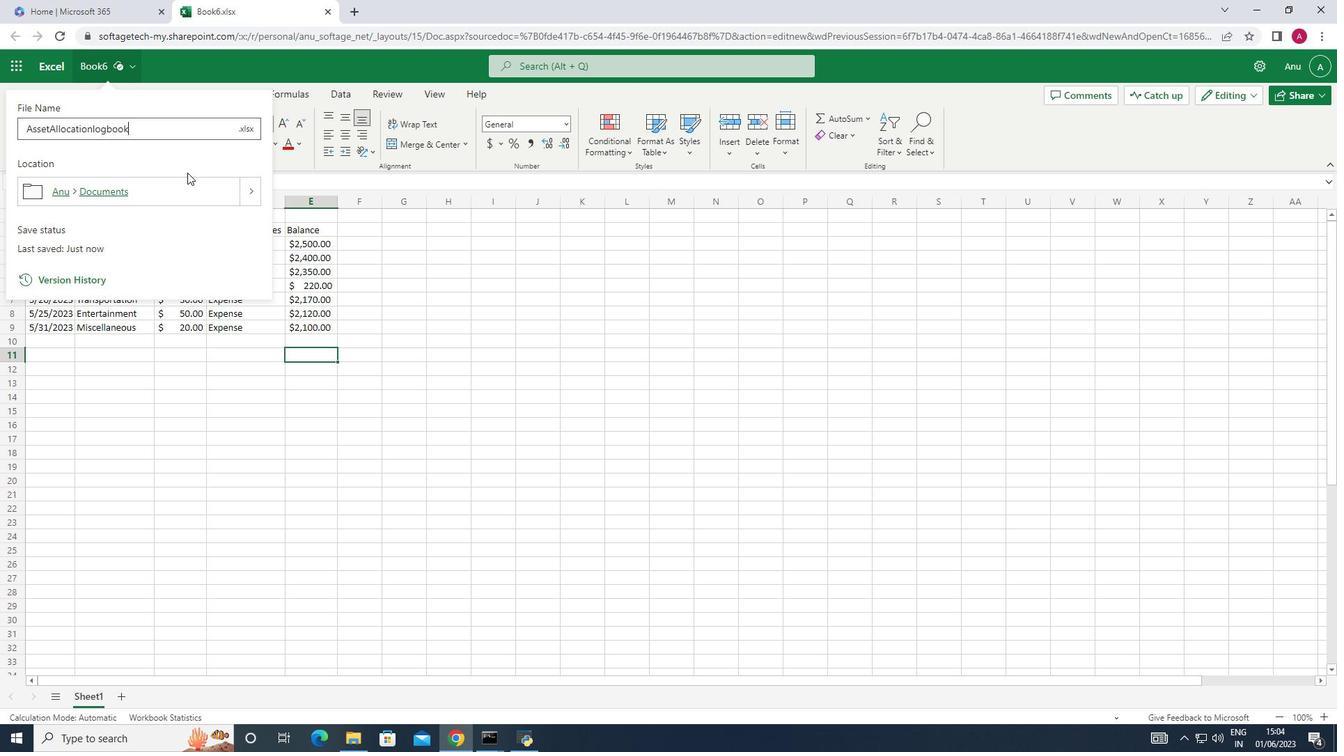 
Action: Mouse moved to (545, 330)
Screenshot: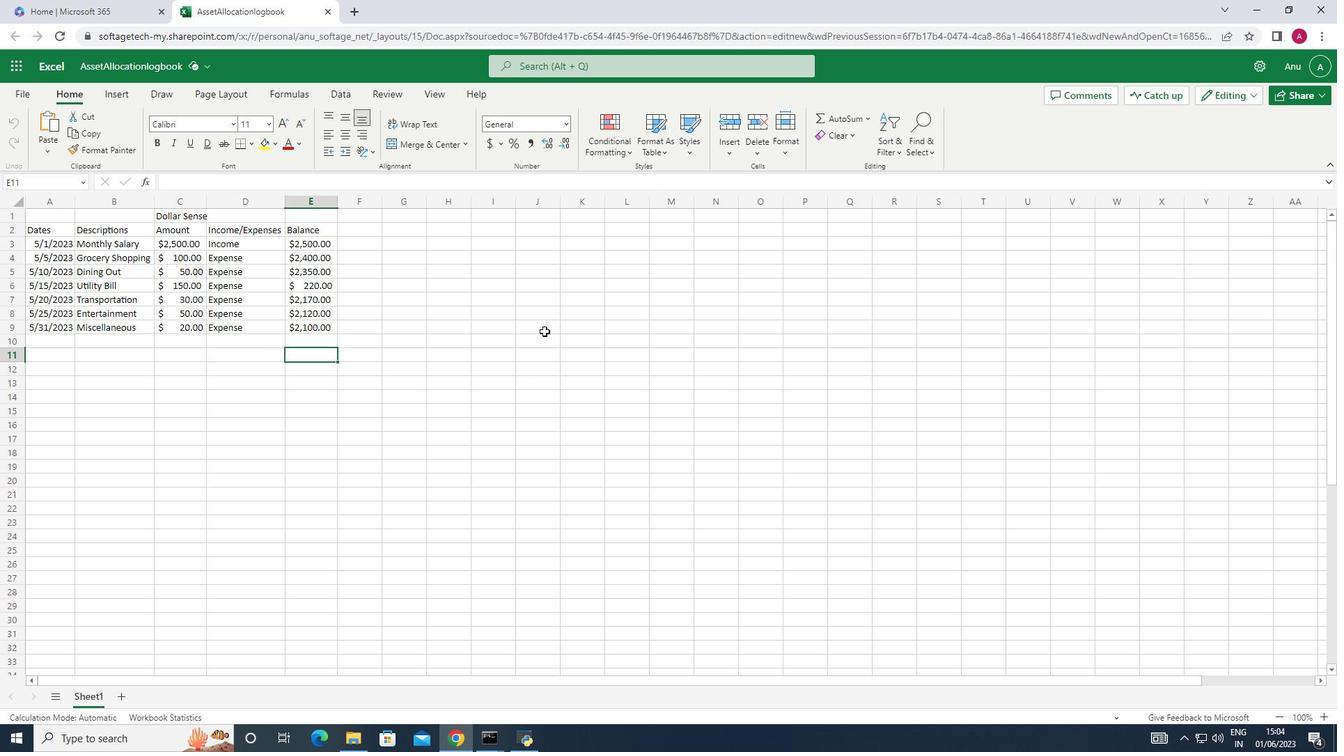 
